 Task: Open Card Shareholder Meeting in Board Business Strategy to Workspace Cloud Computing and add a team member Softage.3@softage.net, a label Yellow, a checklist Brand Voice, an attachment from Trello, a color Yellow and finally, add a card description 'Plan and execute company team-building activity at a cooking class' and a comment 'Let us make sure we have a clear understanding of the resources and budget available for this task, ensuring that we can execute it effectively.'. Add a start date 'Jan 07, 1900' with a due date 'Jan 14, 1900'
Action: Mouse moved to (39, 234)
Screenshot: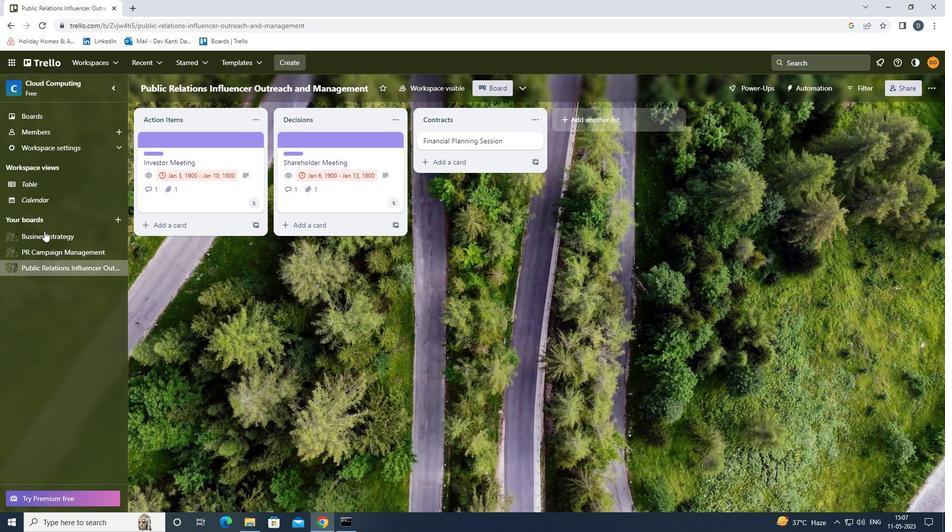 
Action: Mouse pressed left at (39, 234)
Screenshot: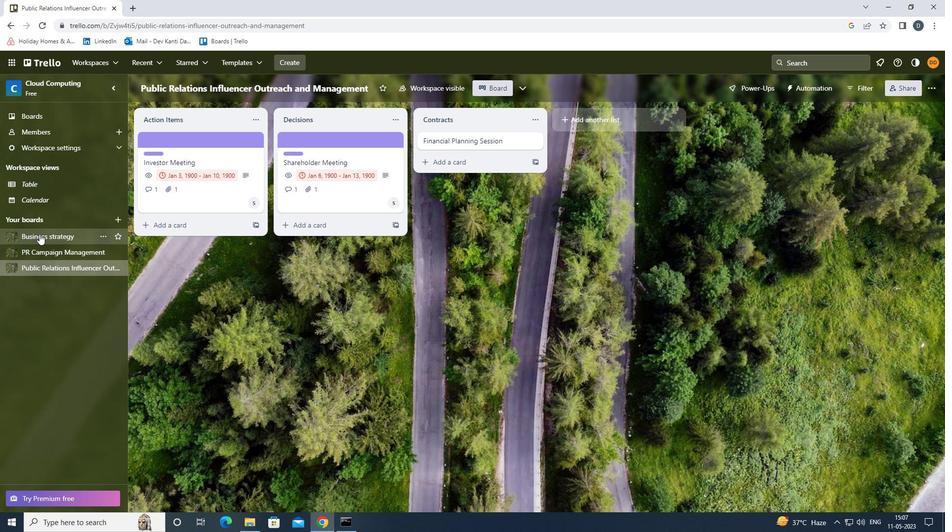 
Action: Mouse moved to (454, 136)
Screenshot: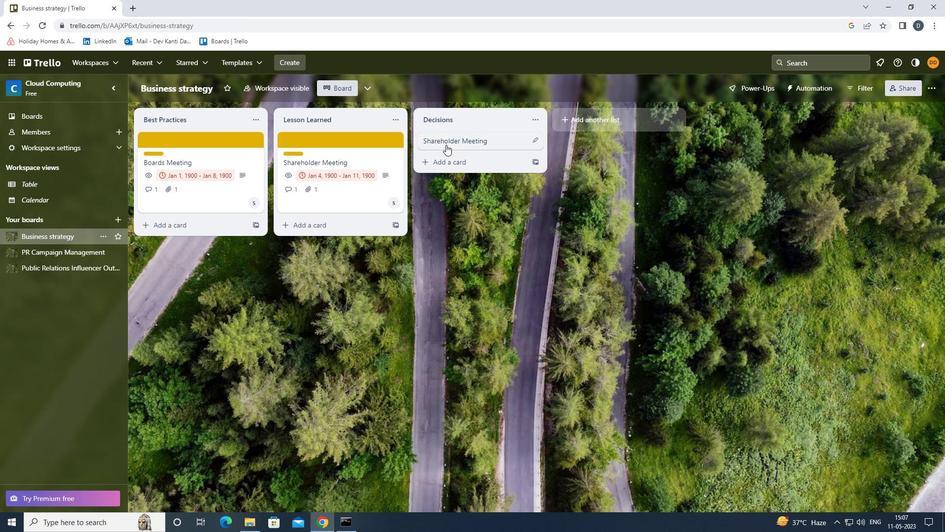 
Action: Mouse pressed left at (454, 136)
Screenshot: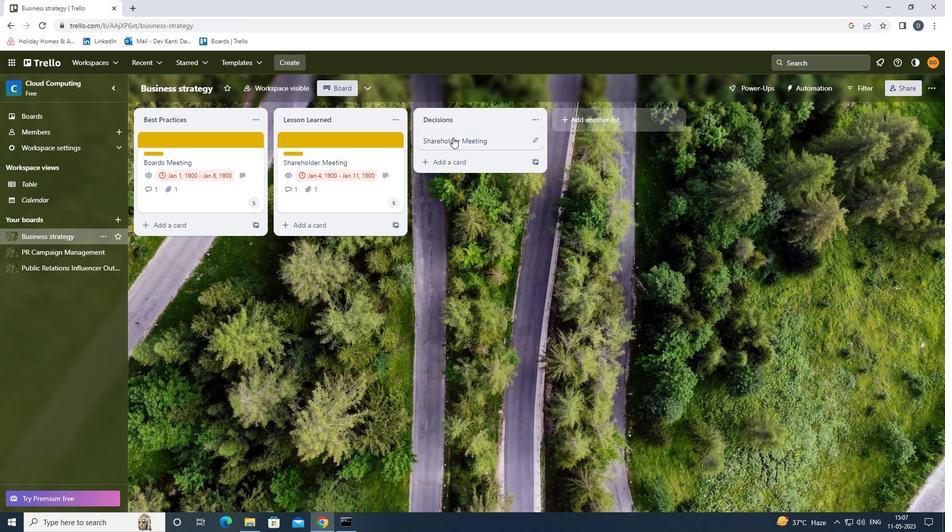 
Action: Mouse moved to (594, 180)
Screenshot: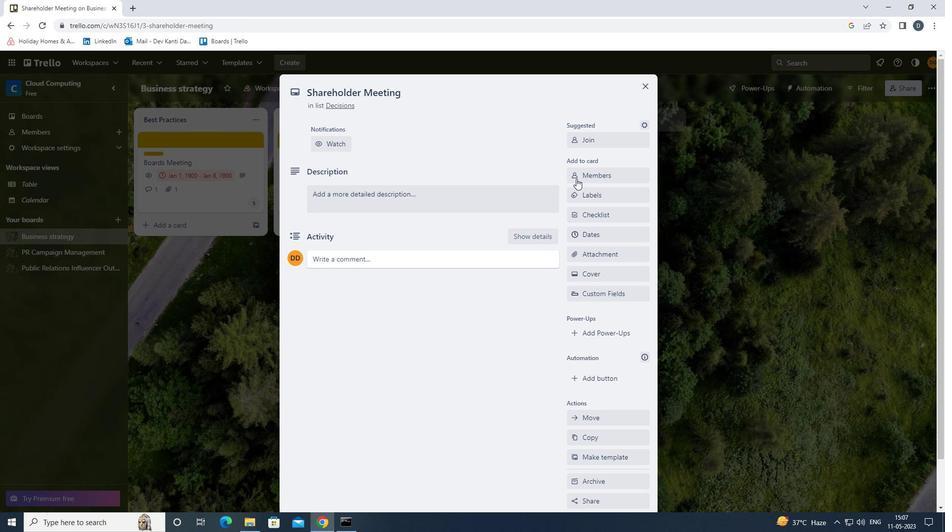 
Action: Mouse pressed left at (594, 180)
Screenshot: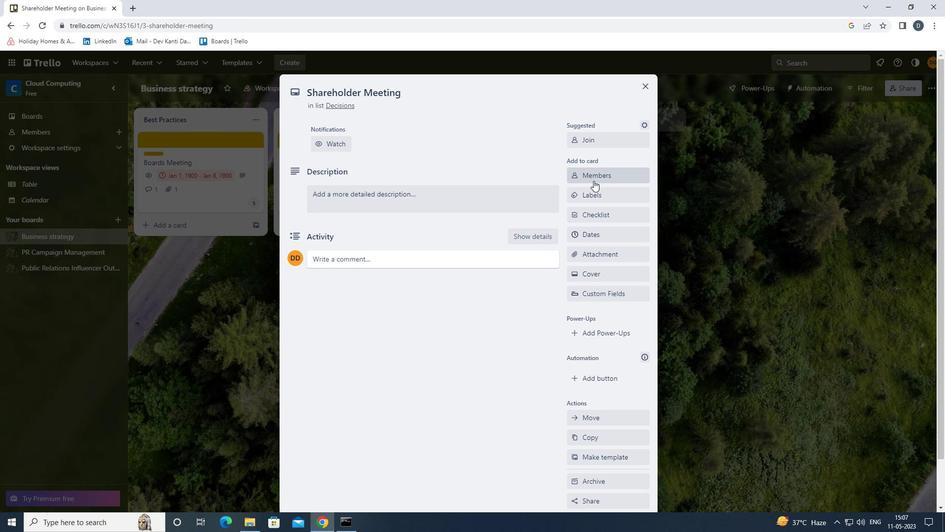 
Action: Key pressed <Key.shift>SOFTAGE.3<Key.shift>@SOFTAGE.NET
Screenshot: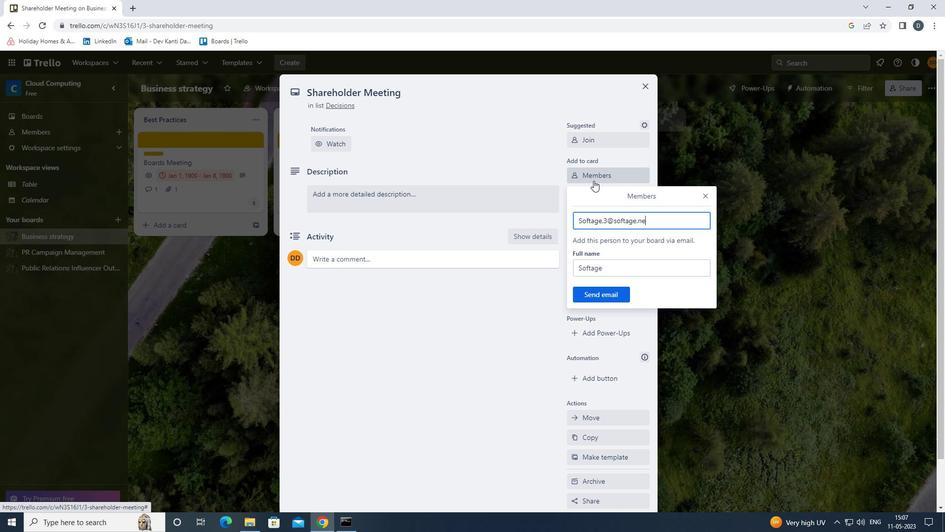 
Action: Mouse moved to (614, 292)
Screenshot: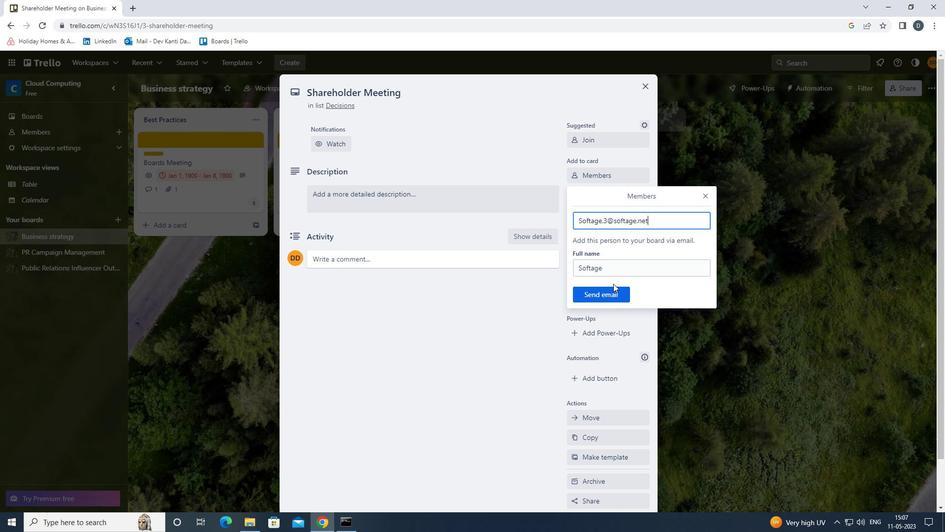 
Action: Mouse pressed left at (614, 292)
Screenshot: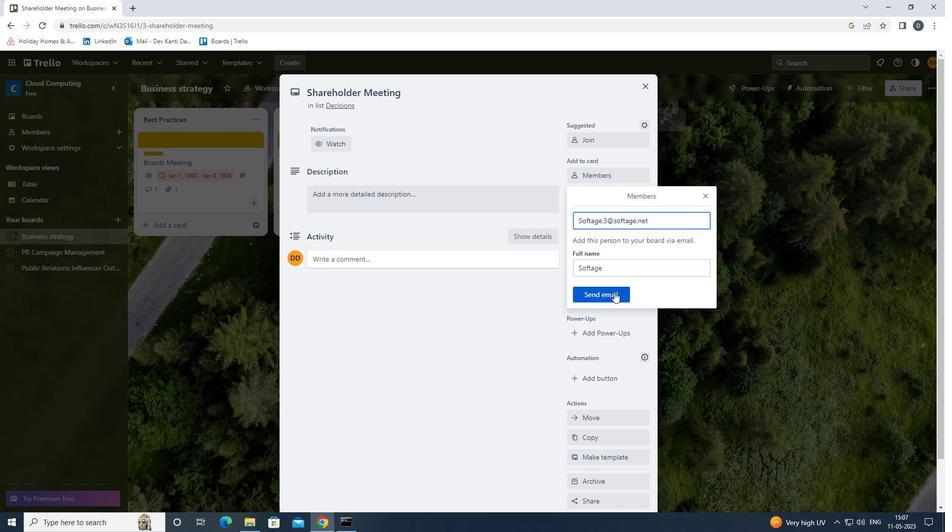 
Action: Mouse moved to (622, 188)
Screenshot: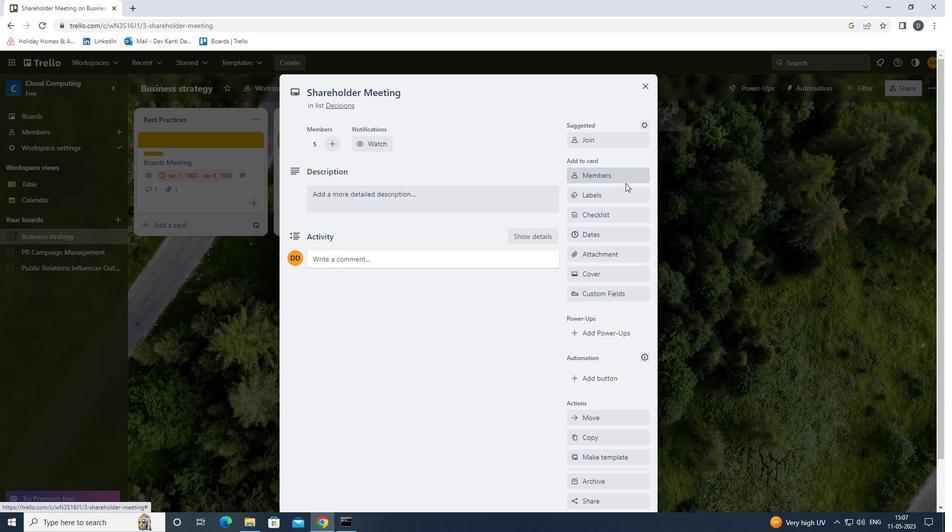 
Action: Mouse pressed left at (622, 188)
Screenshot: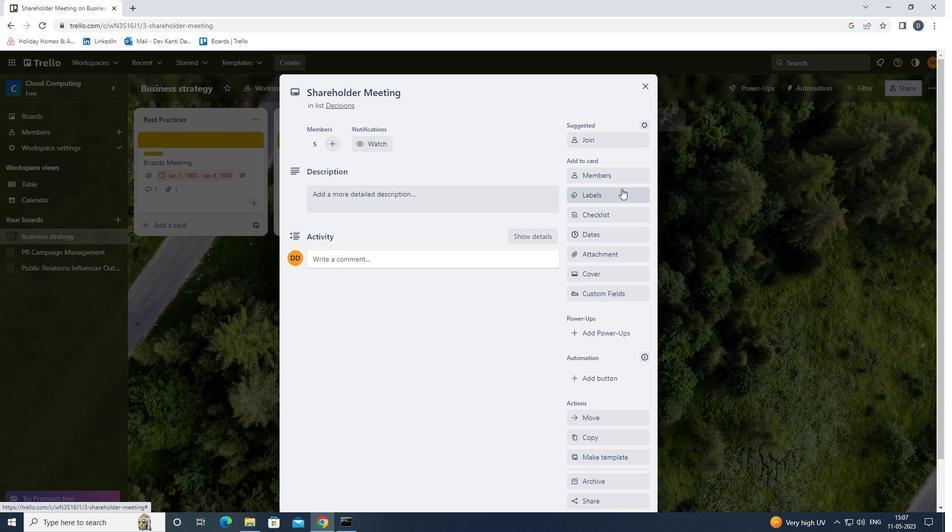 
Action: Mouse moved to (618, 288)
Screenshot: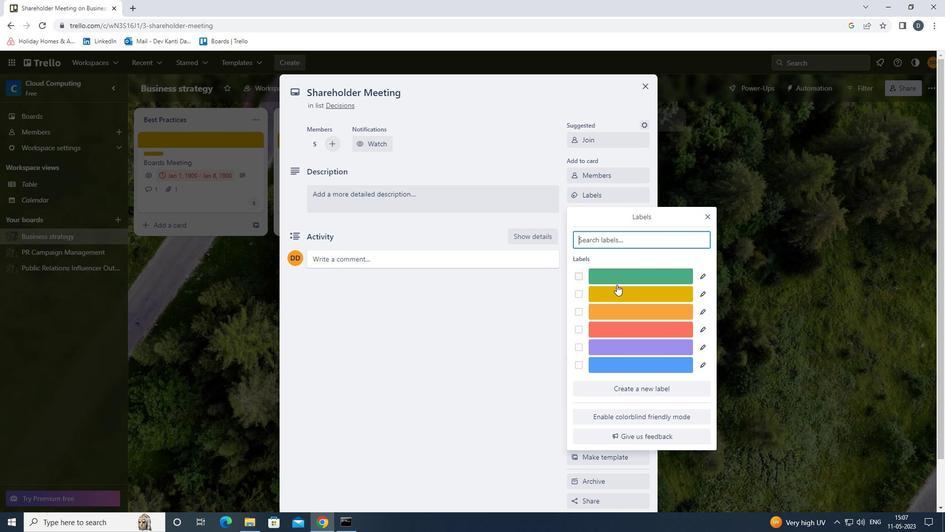 
Action: Mouse pressed left at (618, 288)
Screenshot: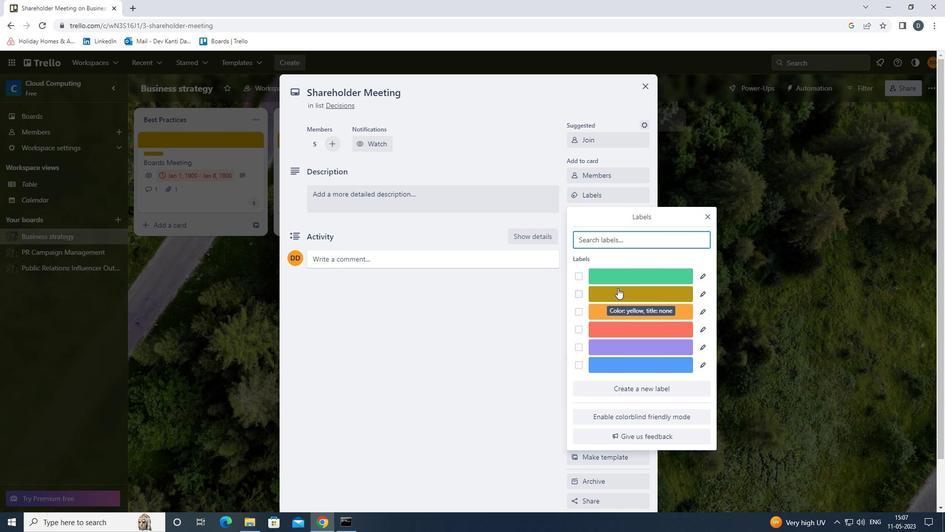 
Action: Mouse moved to (705, 215)
Screenshot: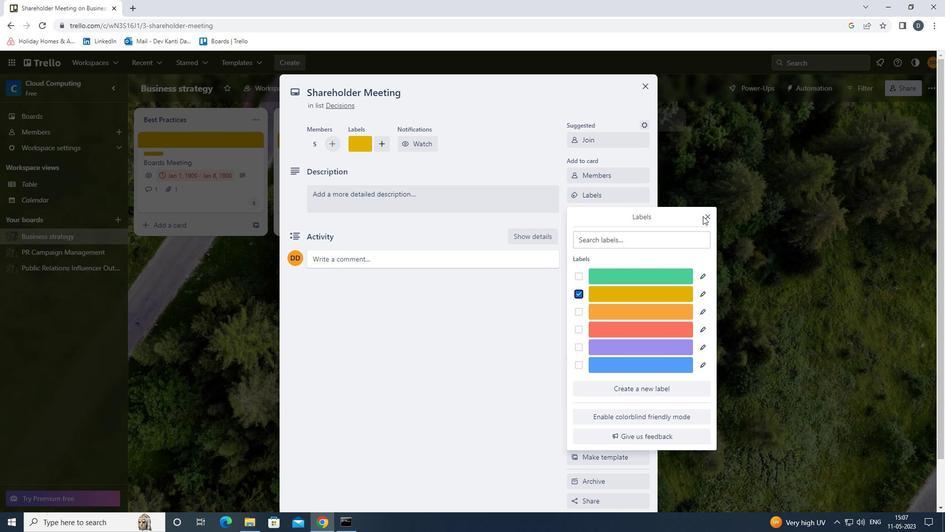 
Action: Mouse pressed left at (705, 215)
Screenshot: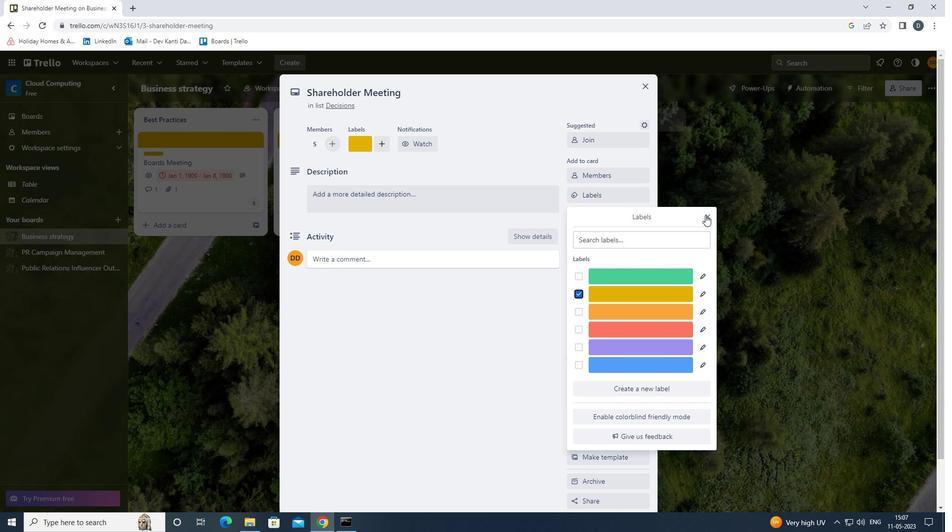 
Action: Mouse moved to (615, 220)
Screenshot: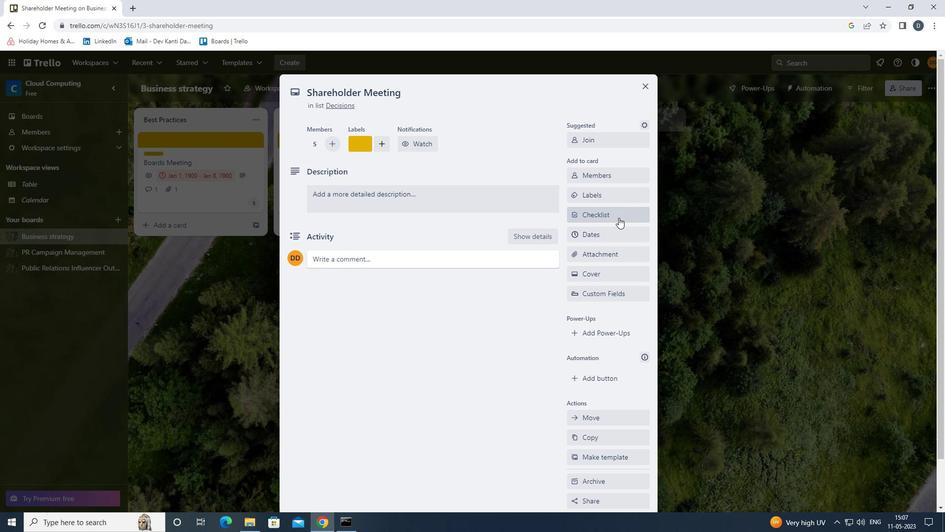 
Action: Mouse pressed left at (615, 220)
Screenshot: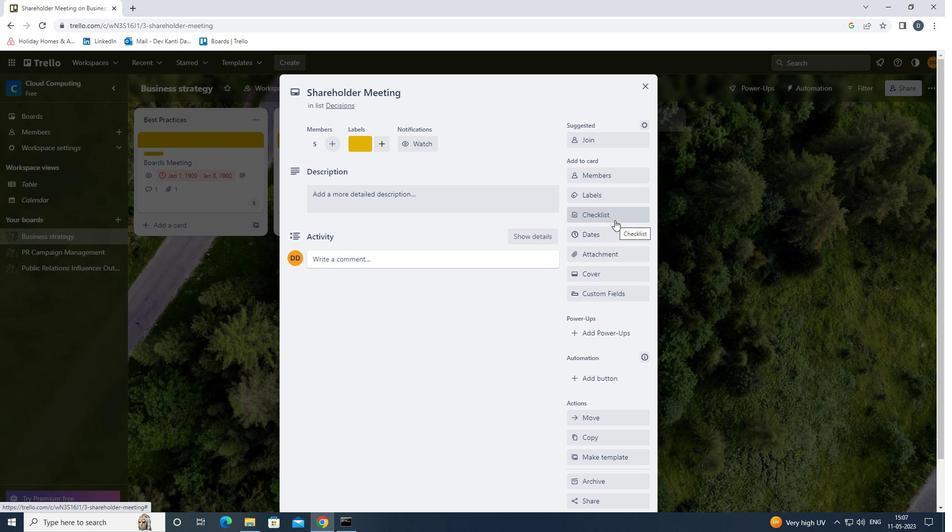 
Action: Mouse moved to (615, 271)
Screenshot: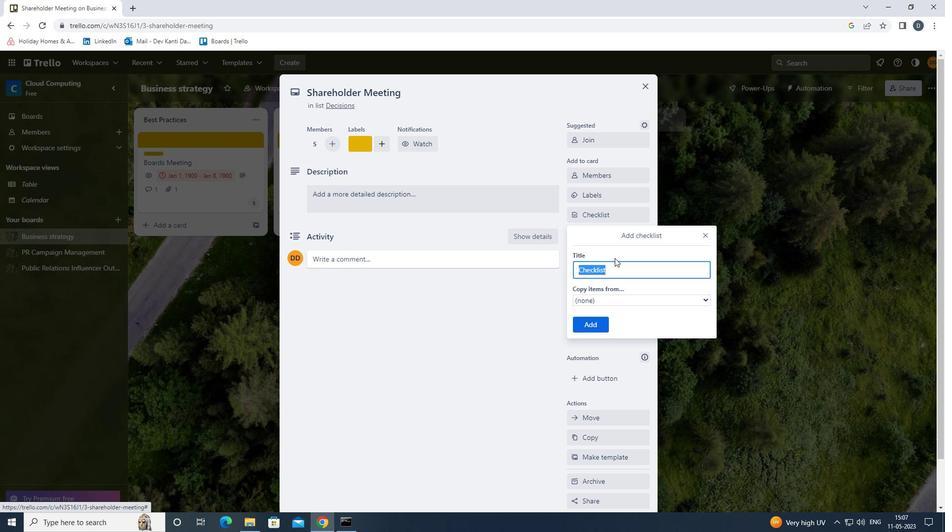 
Action: Key pressed <Key.shift>BRAND<Key.space><Key.shift>VI<Key.backspace>OICE<Key.enter>
Screenshot: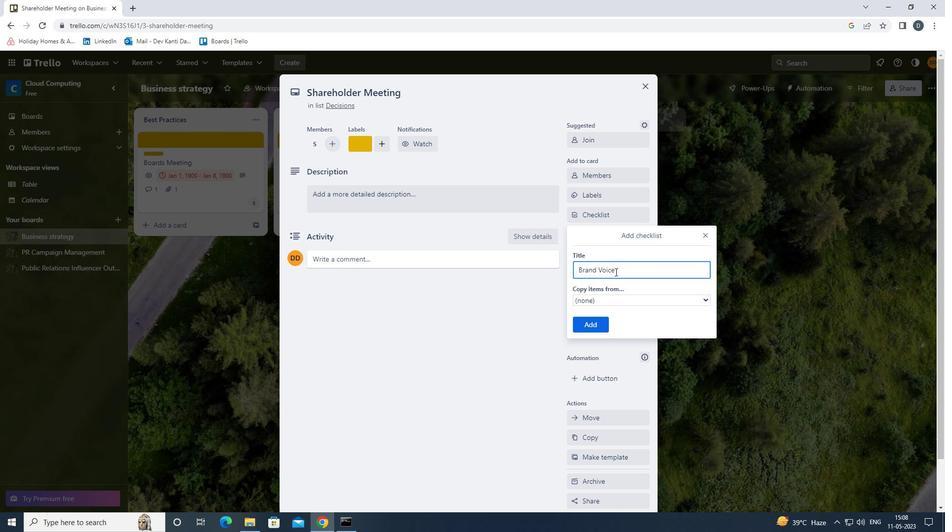 
Action: Mouse moved to (609, 254)
Screenshot: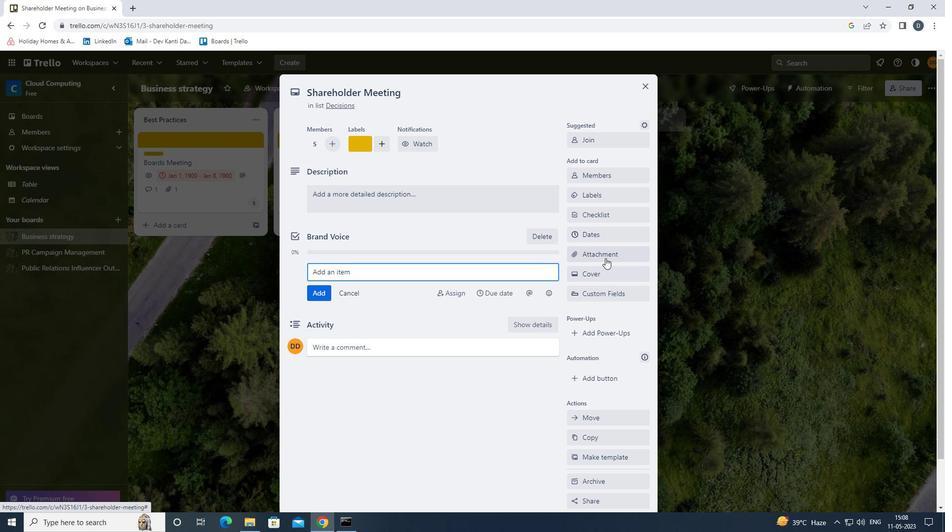 
Action: Mouse pressed left at (609, 254)
Screenshot: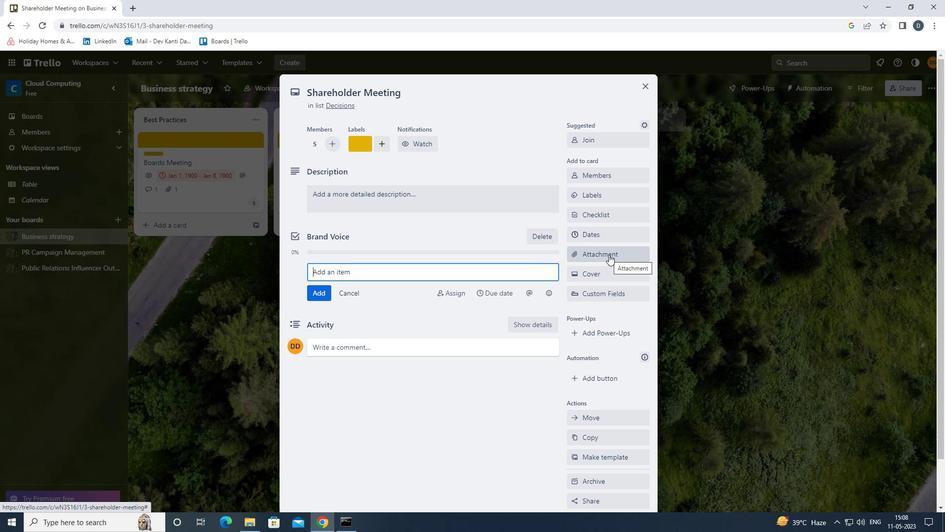 
Action: Mouse moved to (618, 312)
Screenshot: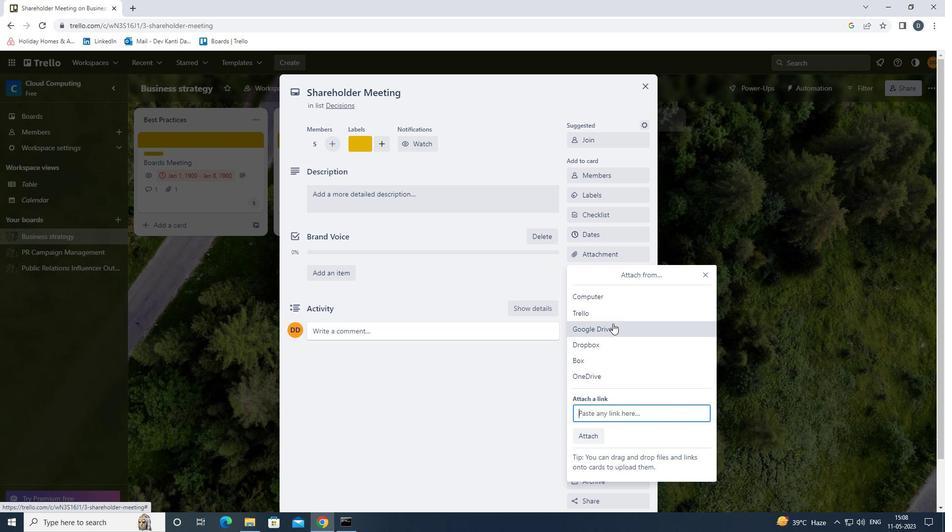 
Action: Mouse pressed left at (618, 312)
Screenshot: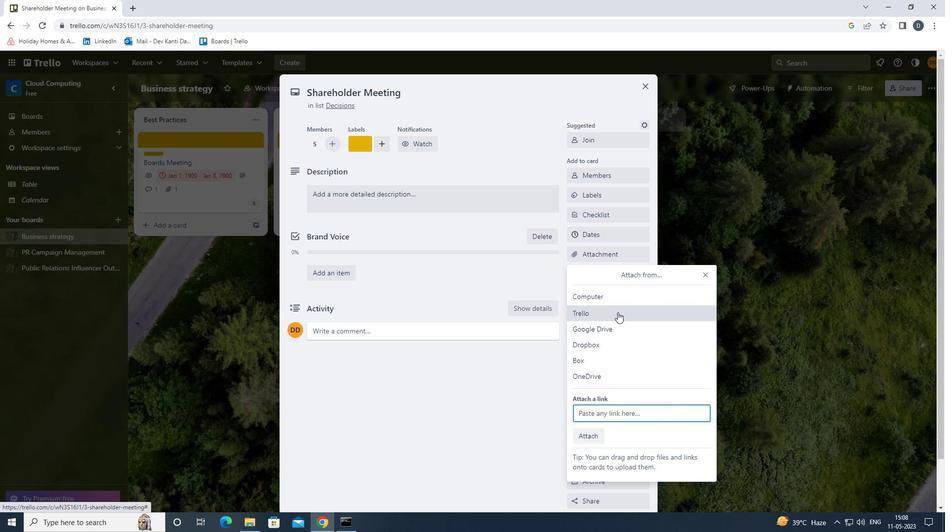 
Action: Mouse moved to (603, 232)
Screenshot: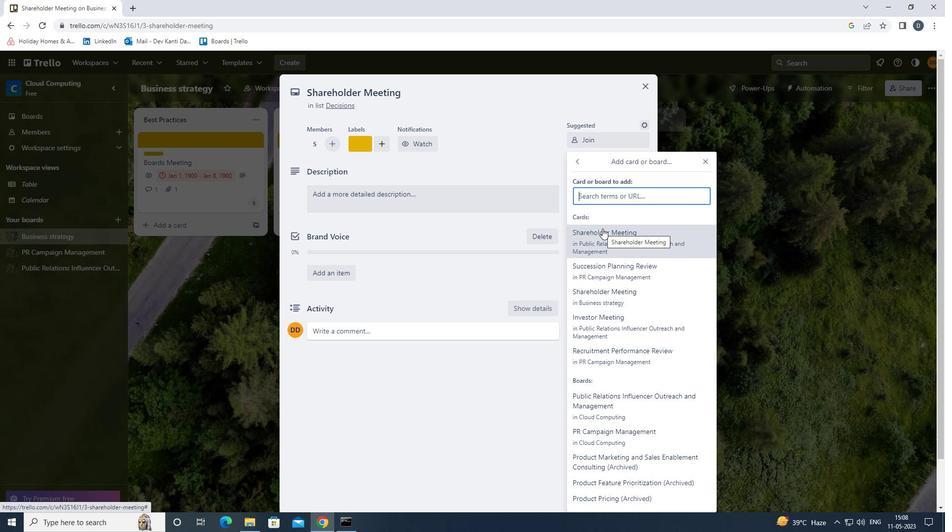 
Action: Mouse pressed left at (603, 232)
Screenshot: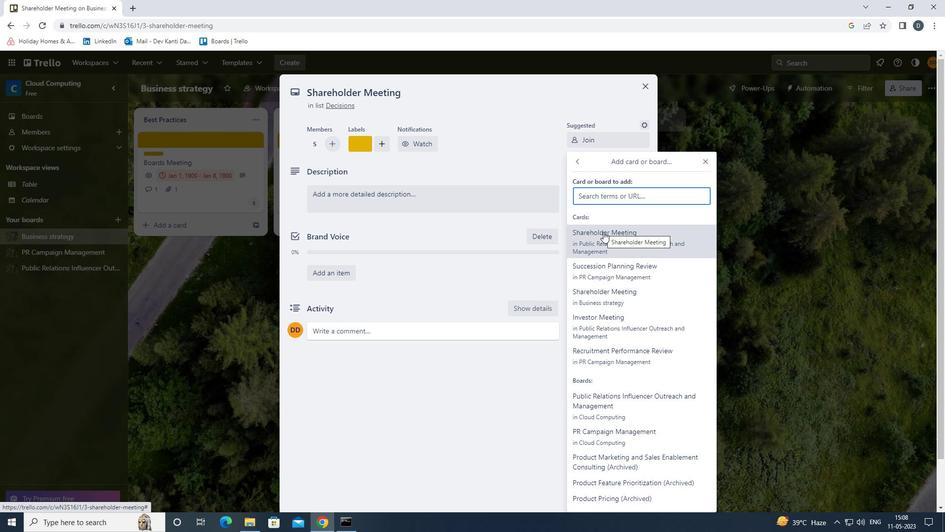 
Action: Mouse moved to (604, 271)
Screenshot: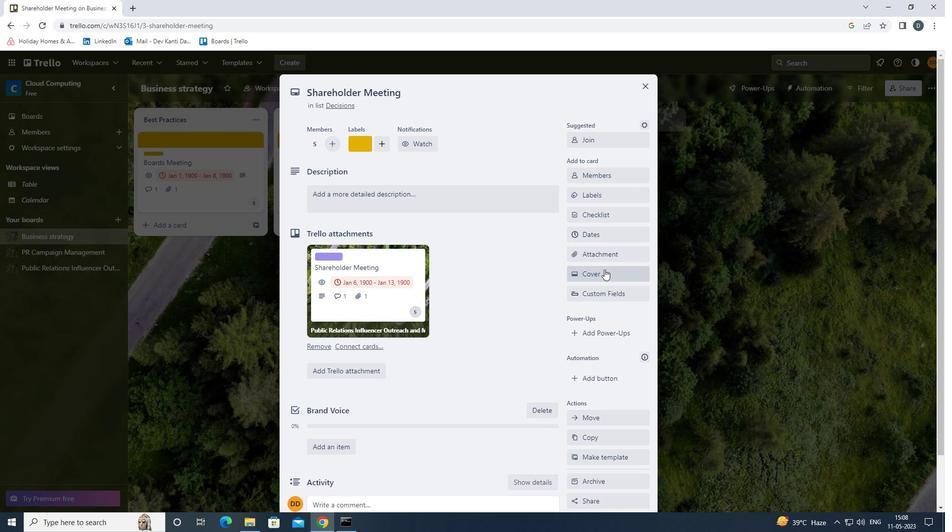 
Action: Mouse pressed left at (604, 271)
Screenshot: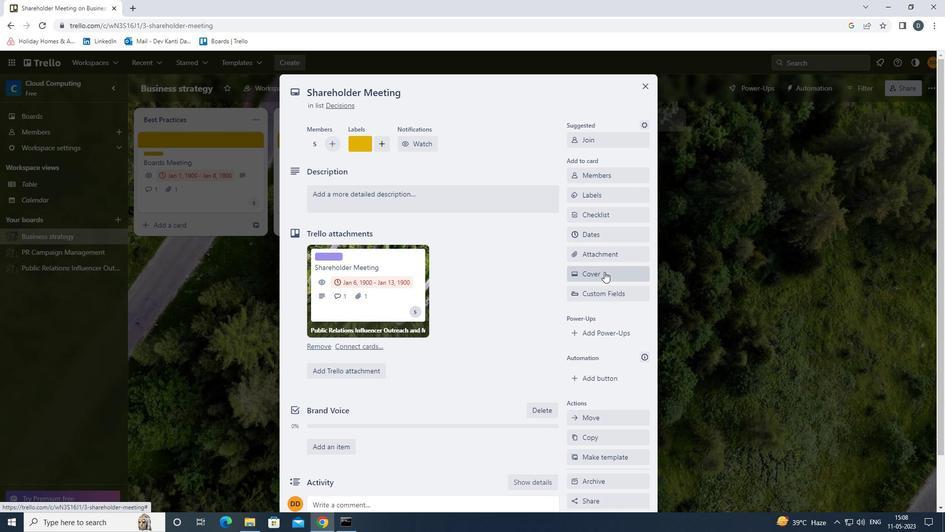 
Action: Mouse moved to (625, 311)
Screenshot: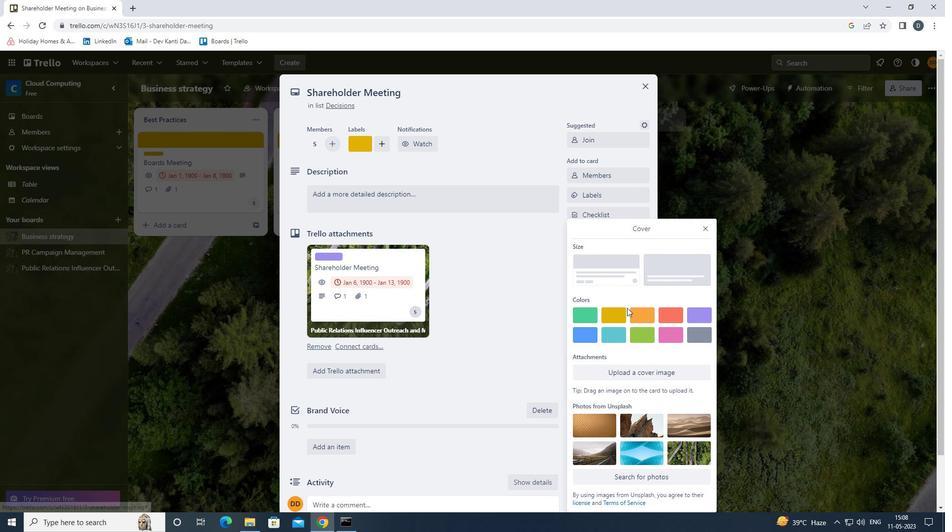 
Action: Mouse pressed left at (625, 311)
Screenshot: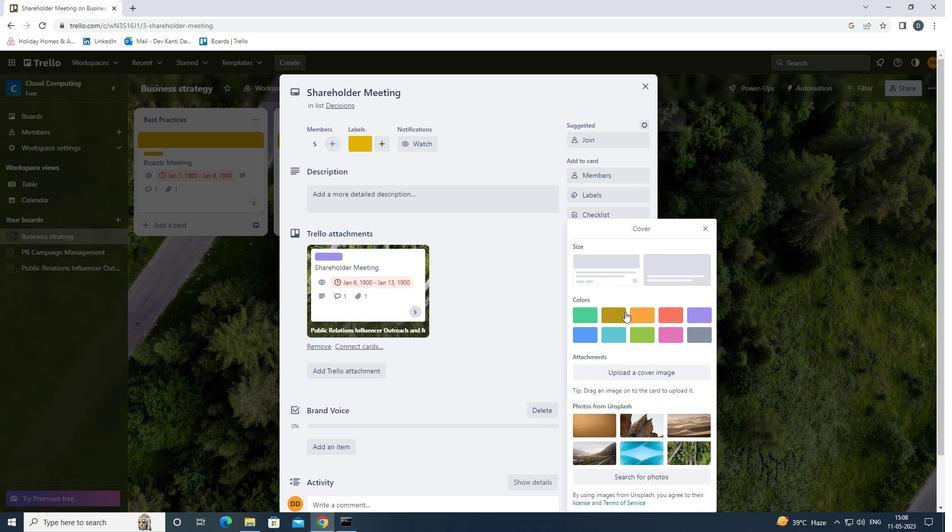 
Action: Mouse moved to (703, 206)
Screenshot: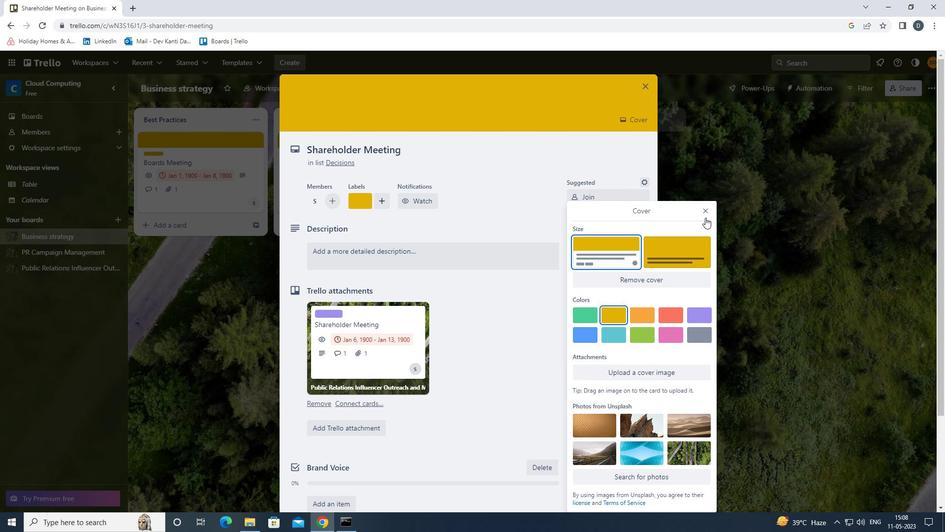 
Action: Mouse pressed left at (703, 206)
Screenshot: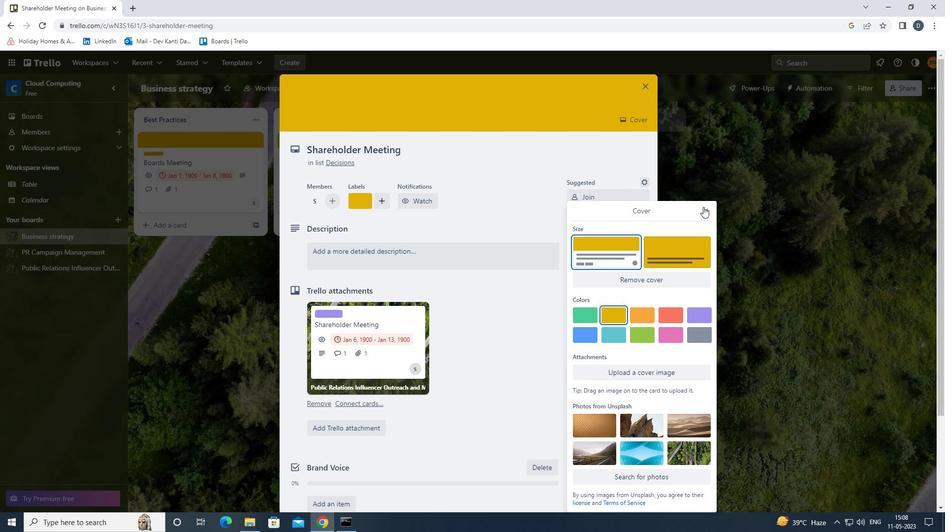
Action: Mouse moved to (465, 255)
Screenshot: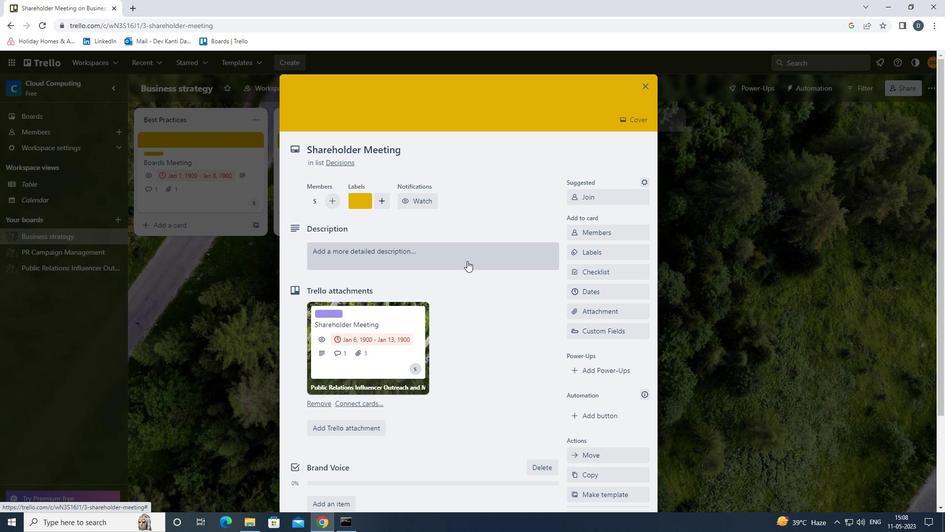 
Action: Mouse pressed left at (465, 255)
Screenshot: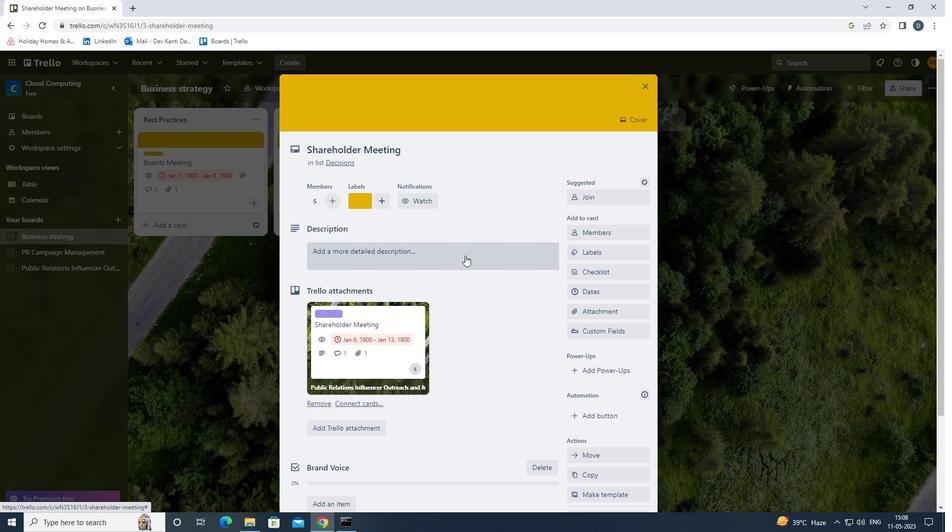 
Action: Mouse moved to (454, 298)
Screenshot: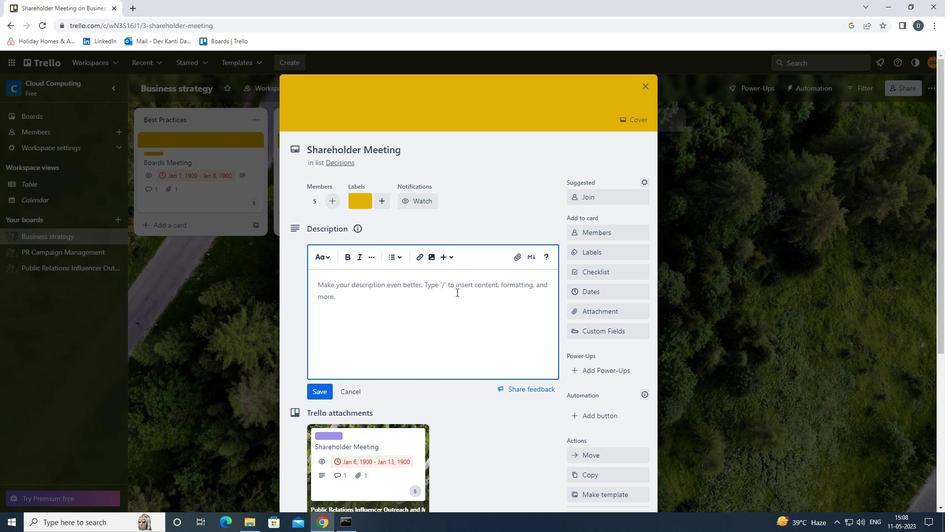 
Action: Mouse pressed left at (454, 298)
Screenshot: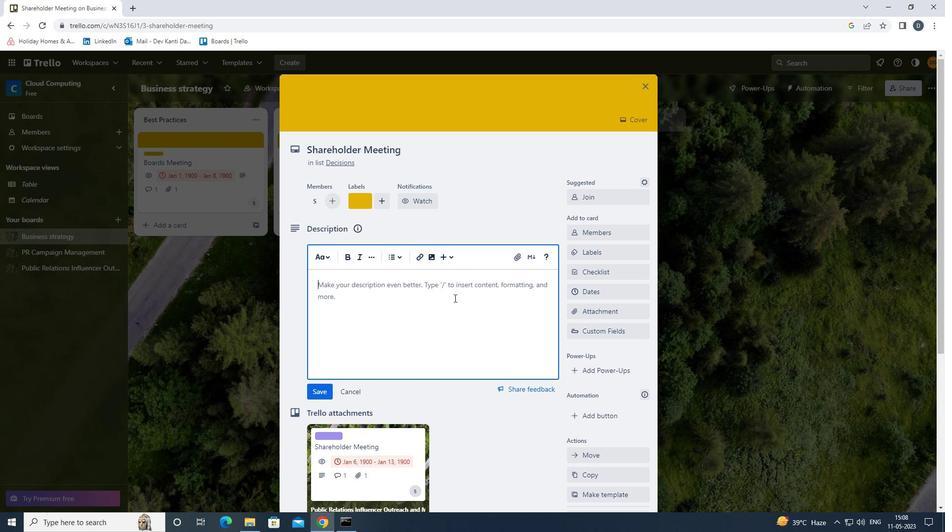 
Action: Key pressed <Key.shift><Key.shift><Key.shift><Key.shift><Key.shift><Key.shift><Key.shift><Key.shift><Key.shift><Key.shift><Key.shift><Key.shift>PLAN<Key.space>AND<Key.space>EXECUTE<Key.space>COMPANY<Key.space>TEM<Key.backspace>AM-BUILDING<Key.space>ACTIVITY<Key.space>AT<Key.space>A<Key.space>COOKING<Key.space>CLASS.<Key.enter>
Screenshot: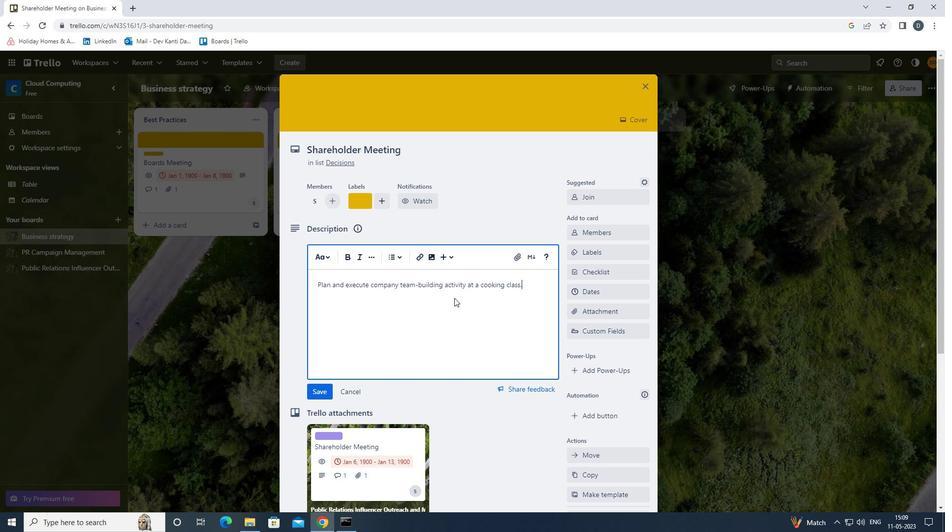 
Action: Mouse moved to (319, 395)
Screenshot: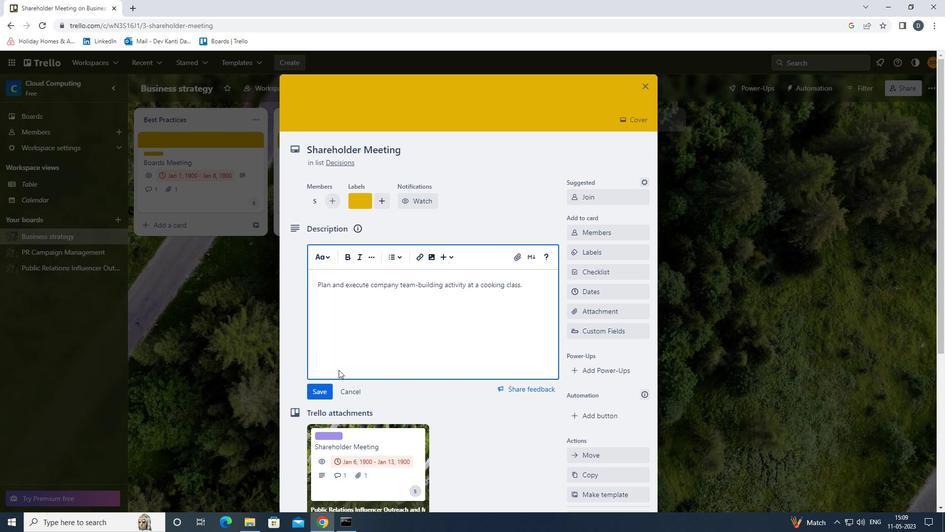 
Action: Mouse pressed left at (319, 395)
Screenshot: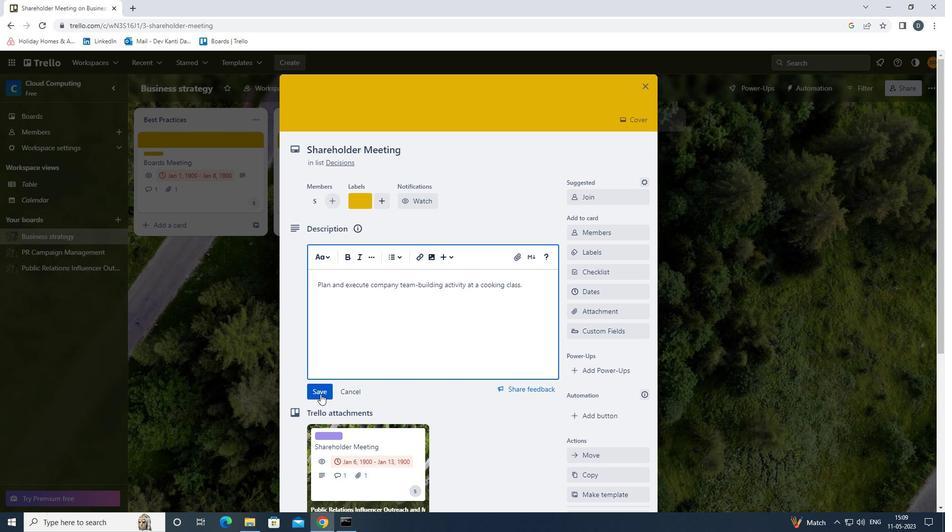
Action: Mouse moved to (378, 375)
Screenshot: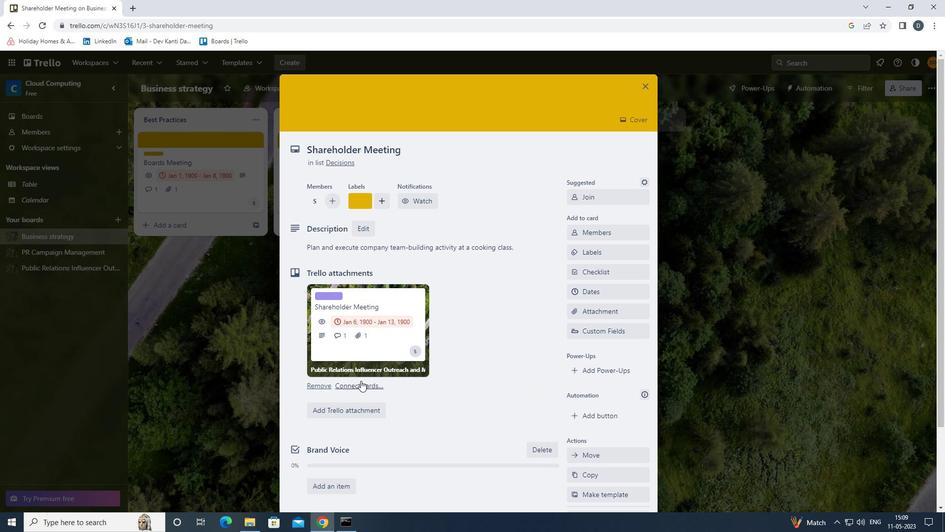 
Action: Mouse scrolled (378, 375) with delta (0, 0)
Screenshot: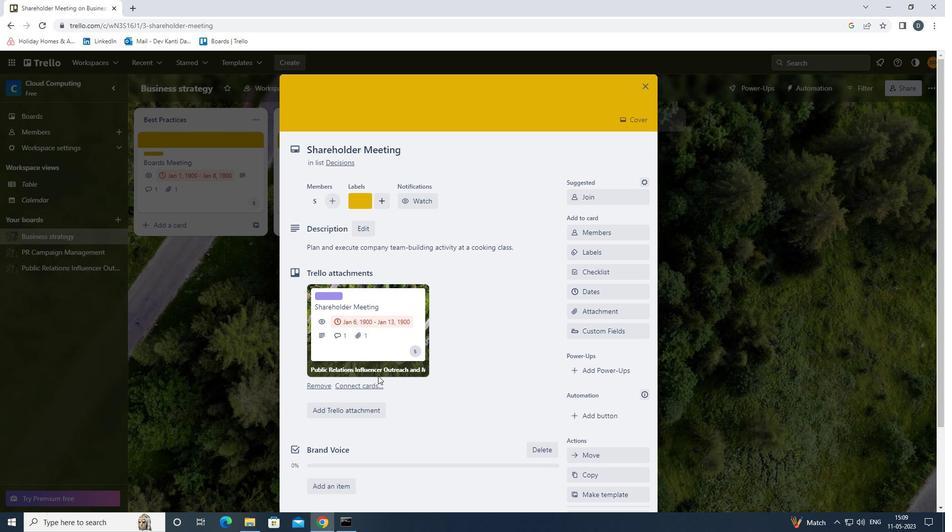 
Action: Mouse scrolled (378, 375) with delta (0, 0)
Screenshot: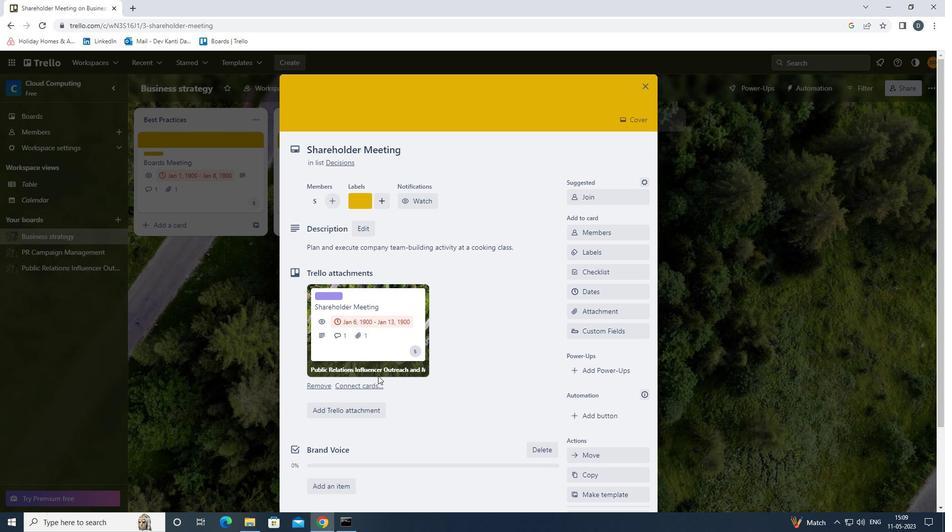 
Action: Mouse scrolled (378, 375) with delta (0, 0)
Screenshot: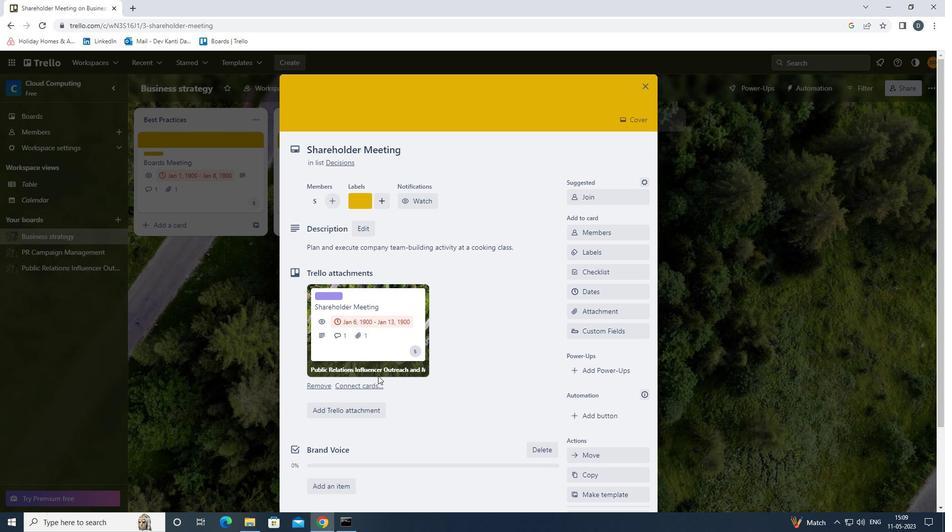 
Action: Mouse scrolled (378, 375) with delta (0, 0)
Screenshot: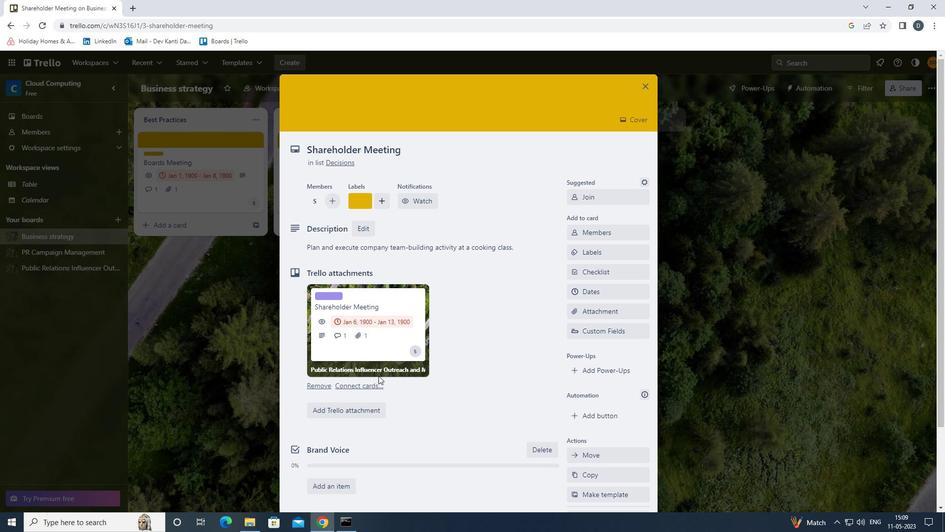 
Action: Mouse moved to (338, 453)
Screenshot: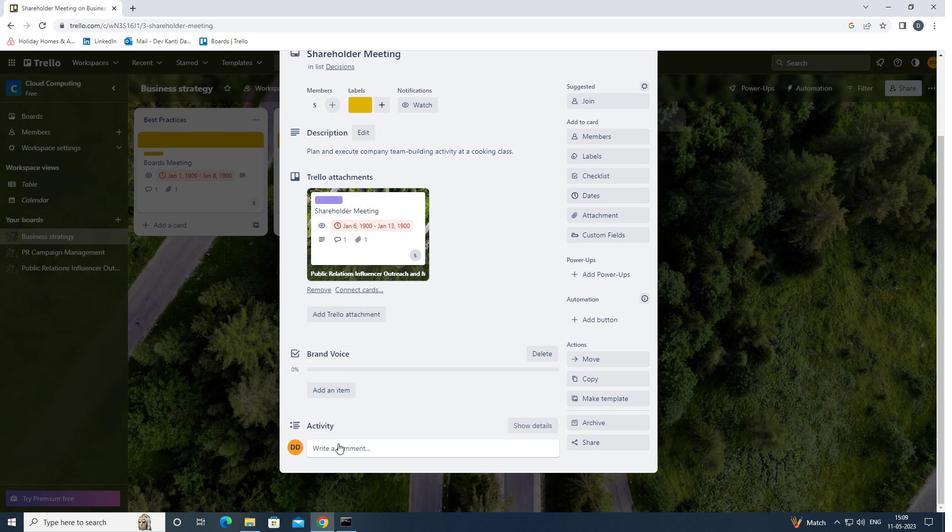 
Action: Mouse pressed left at (338, 453)
Screenshot: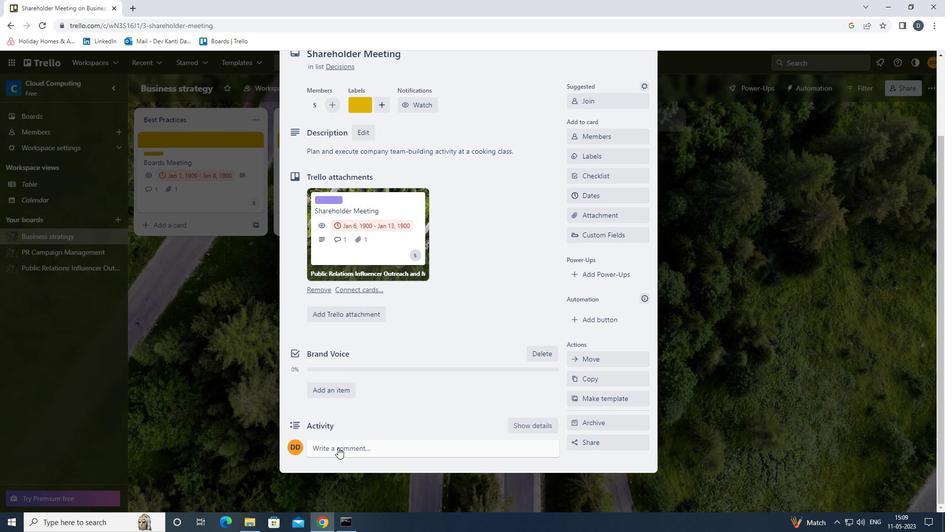 
Action: Mouse moved to (367, 483)
Screenshot: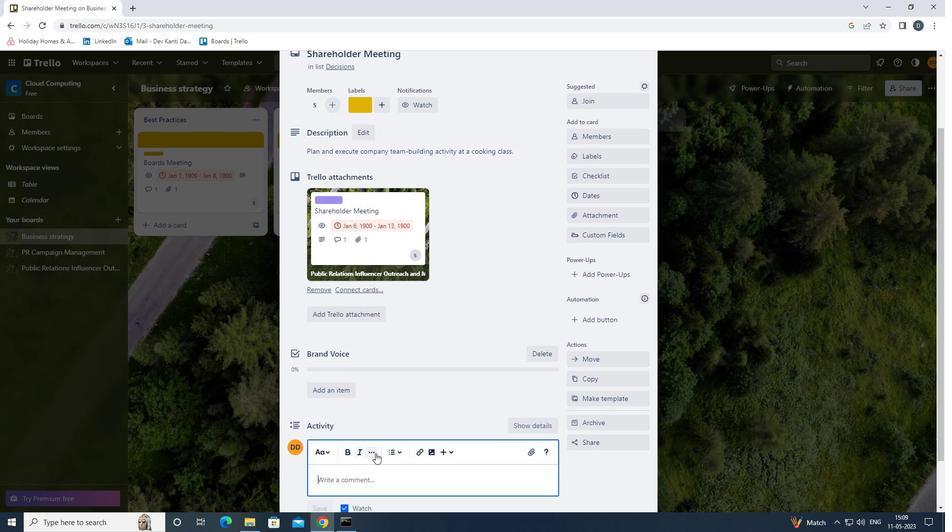 
Action: Mouse pressed left at (367, 483)
Screenshot: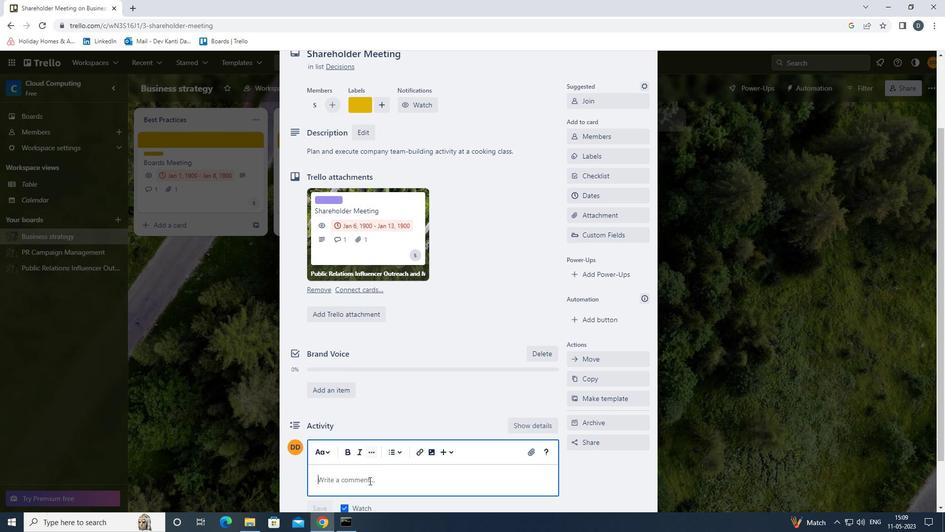 
Action: Key pressed <Key.shift>LET<Key.space>US<Key.space>MAKE<Key.space>SURE<Key.space>WE<Key.space>HAVE<Key.space>A<Key.space>
Screenshot: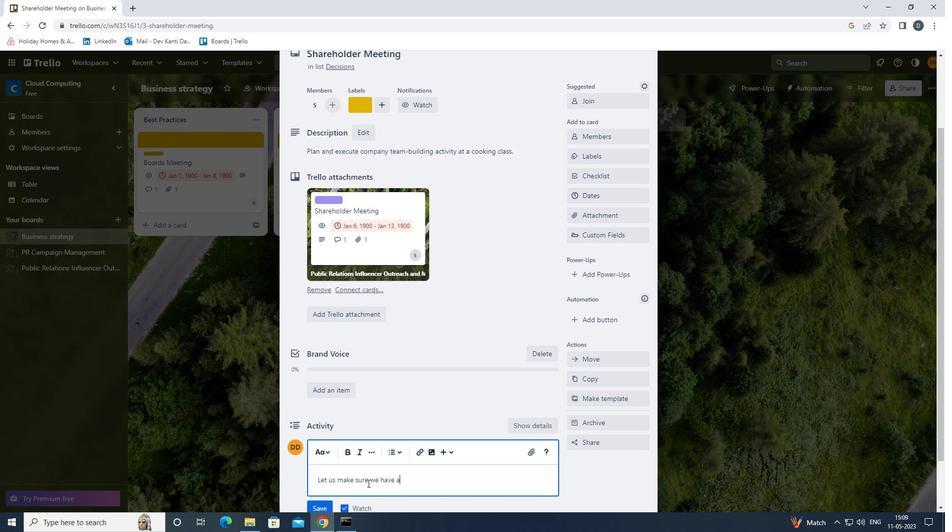 
Action: Mouse moved to (367, 483)
Screenshot: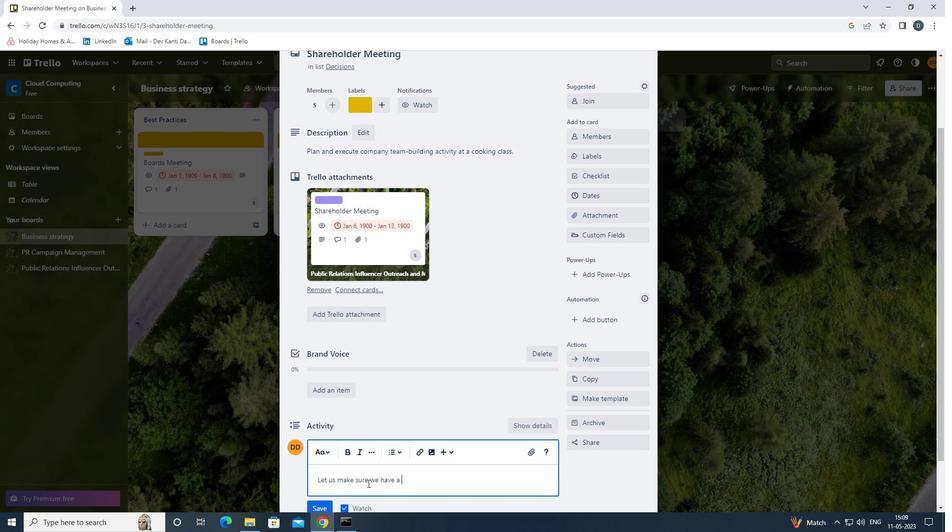 
Action: Key pressed CLEAR<Key.space>UNDERSTANDING<Key.space>OF<Key.space>THE<Key.space>RESOURCES<Key.space>AND<Key.space>BUDGET<Key.space>AVAILABLE<Key.space>FOR<Key.space>THIS<Key.space>TASK,<Key.space>ENSURING<Key.space>THAT<Key.space>WE<Key.space>CAN<Key.space>EXECUTE<Key.space>IT<Key.space>EFFECTIVELY.
Screenshot: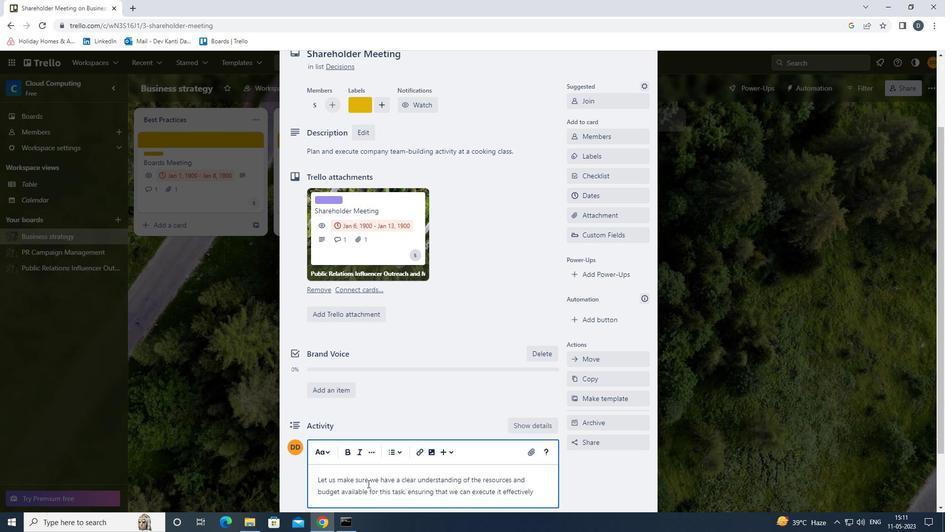
Action: Mouse scrolled (367, 483) with delta (0, 0)
Screenshot: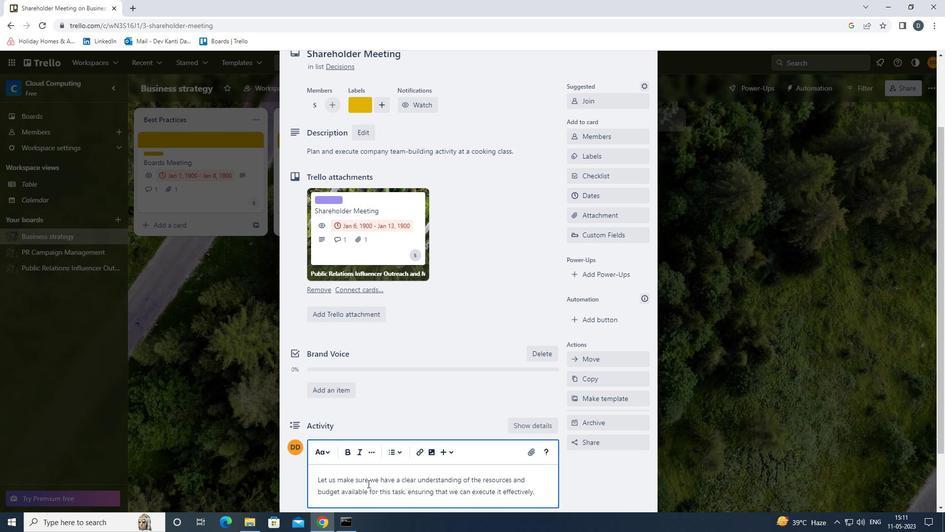 
Action: Mouse moved to (329, 473)
Screenshot: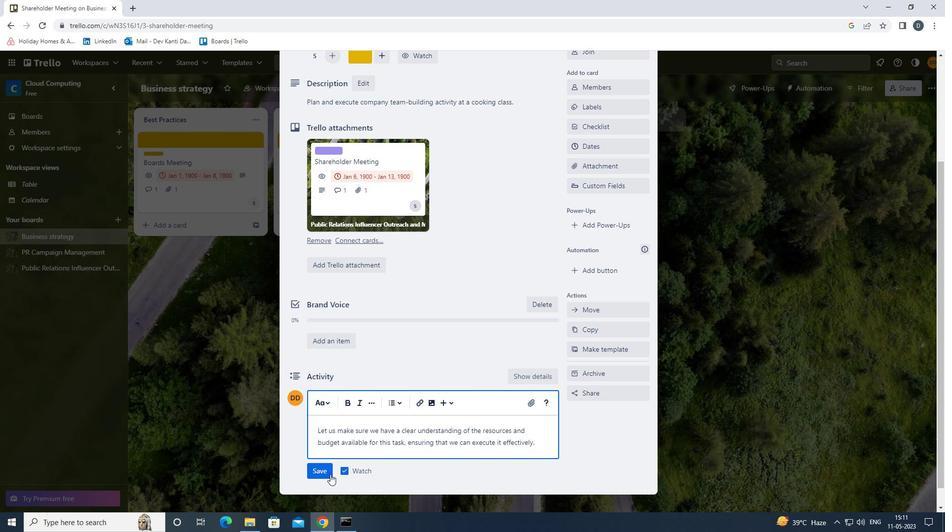 
Action: Mouse pressed left at (329, 473)
Screenshot: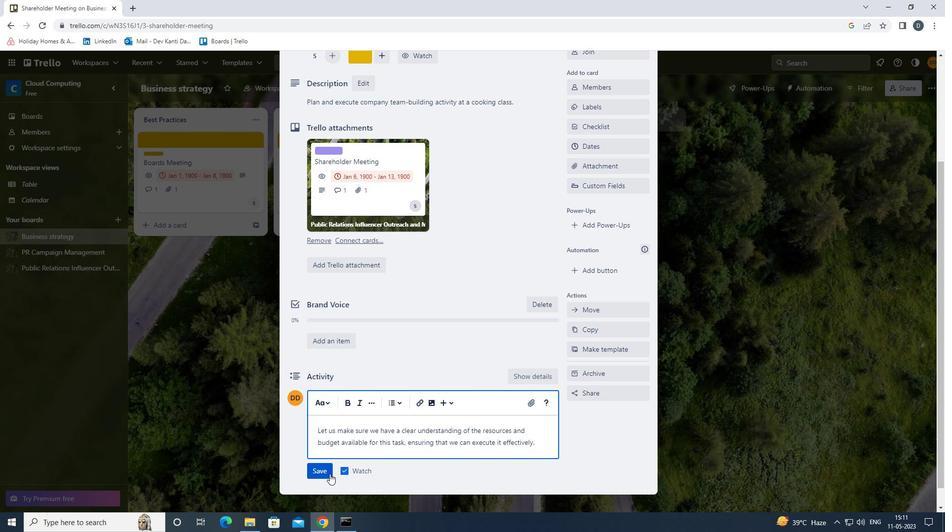 
Action: Mouse moved to (476, 457)
Screenshot: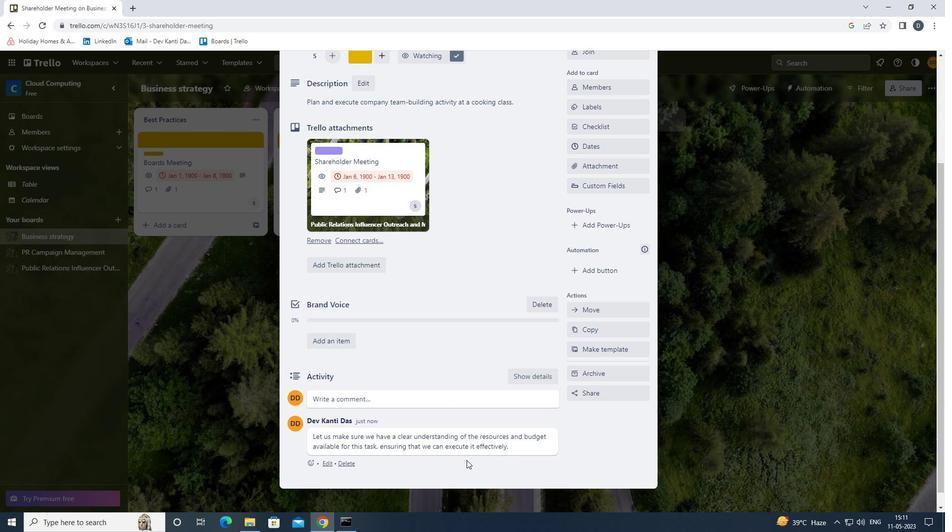 
Action: Mouse scrolled (476, 458) with delta (0, 0)
Screenshot: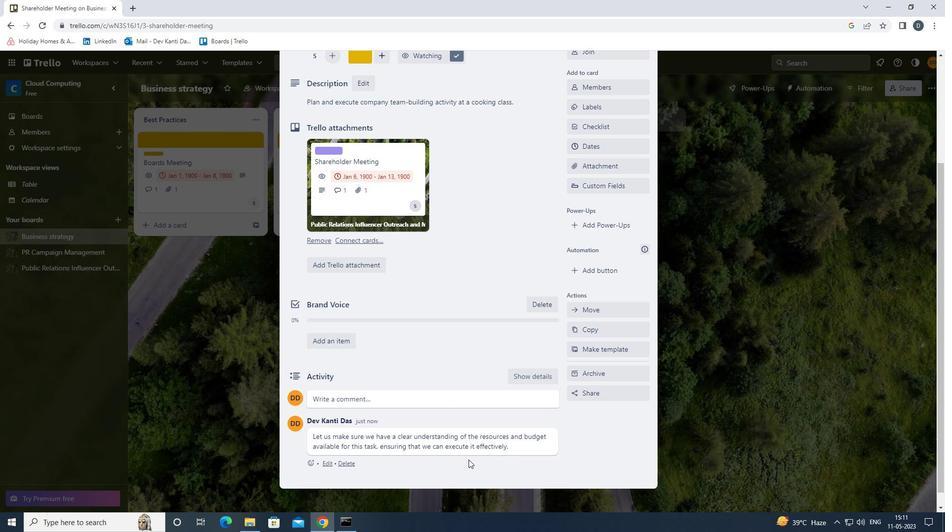
Action: Mouse scrolled (476, 458) with delta (0, 0)
Screenshot: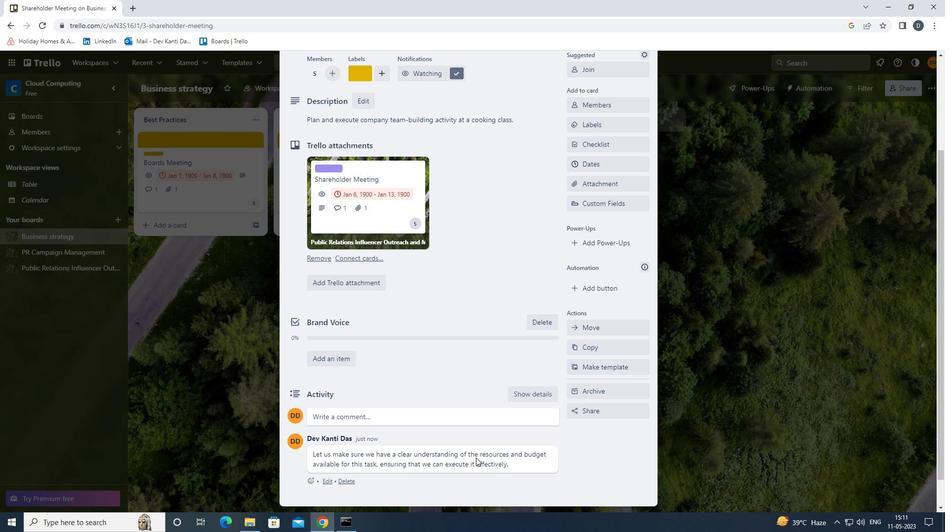 
Action: Mouse moved to (603, 247)
Screenshot: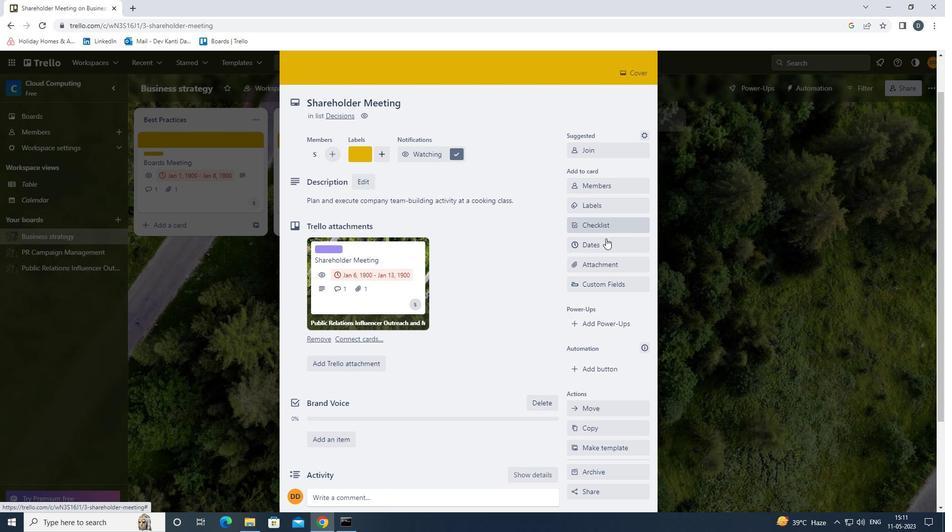 
Action: Mouse pressed left at (603, 247)
Screenshot: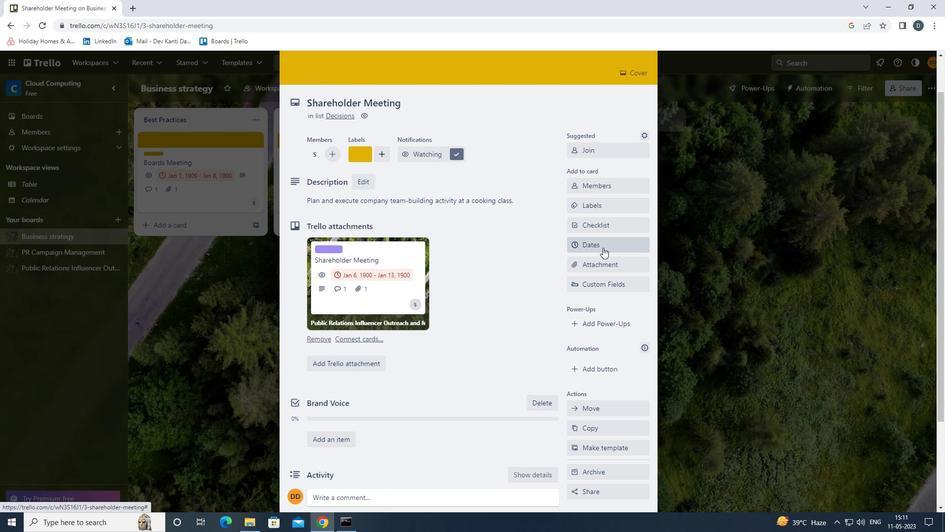 
Action: Mouse moved to (577, 268)
Screenshot: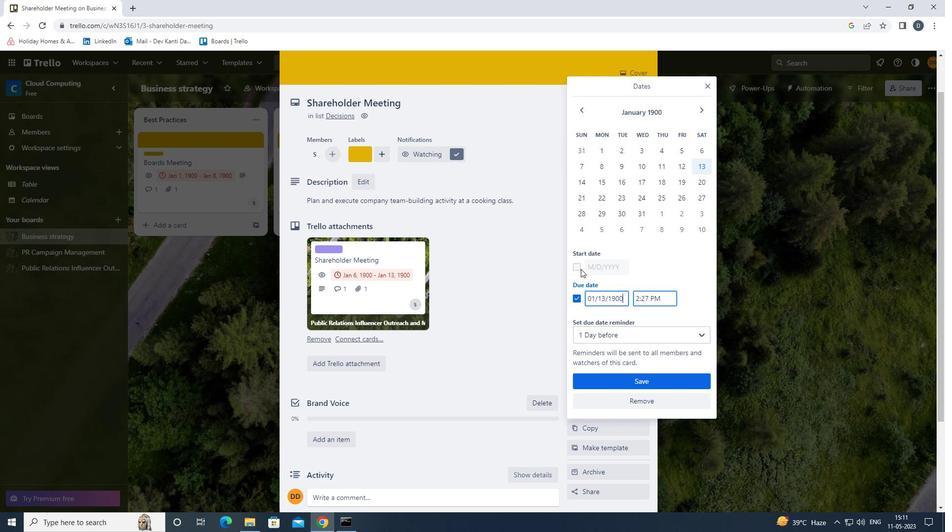 
Action: Mouse pressed left at (577, 268)
Screenshot: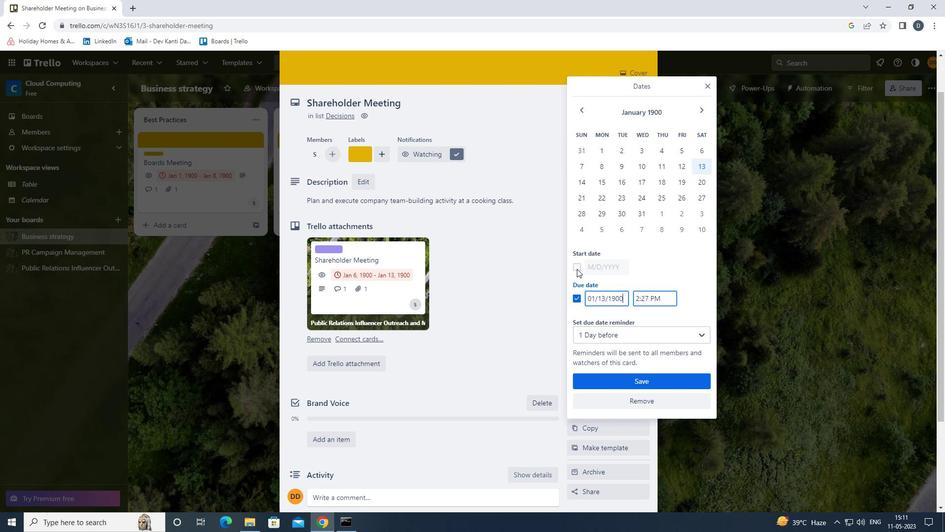 
Action: Mouse moved to (582, 169)
Screenshot: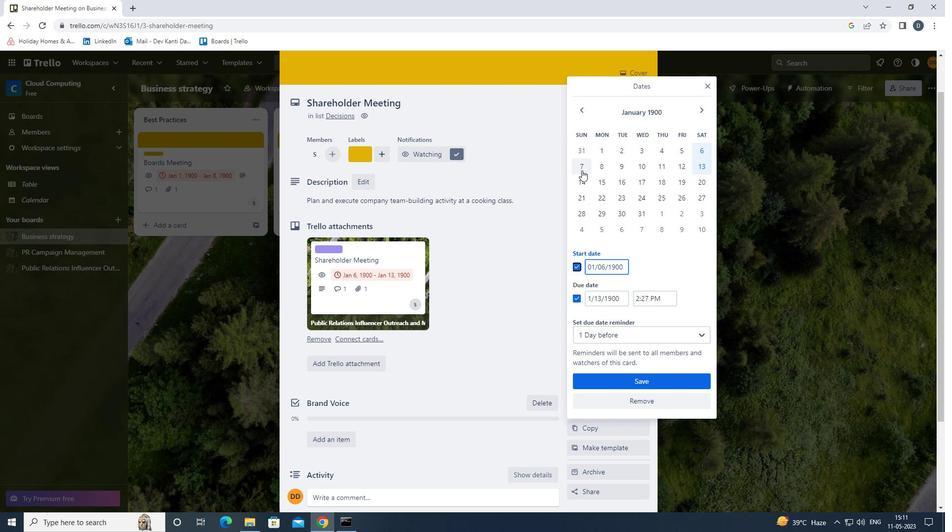 
Action: Mouse pressed left at (582, 169)
Screenshot: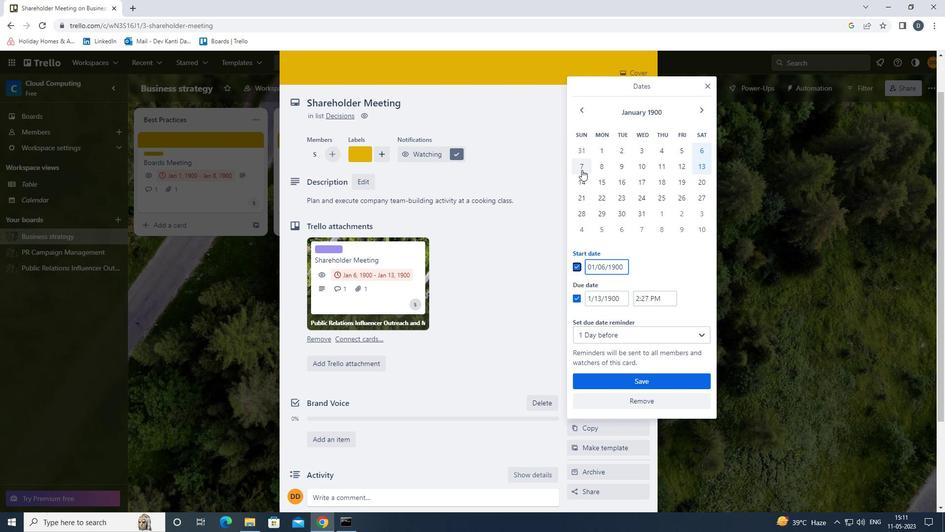 
Action: Mouse moved to (584, 182)
Screenshot: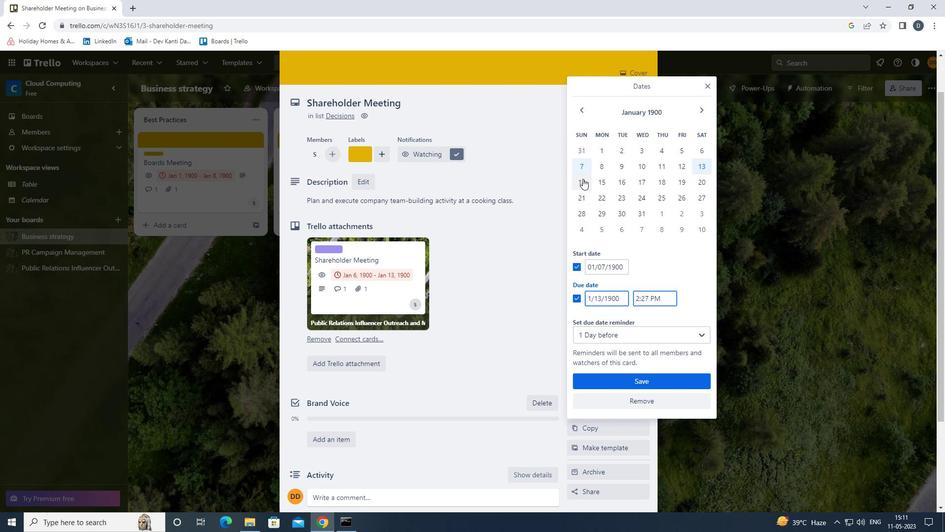 
Action: Mouse pressed left at (584, 182)
Screenshot: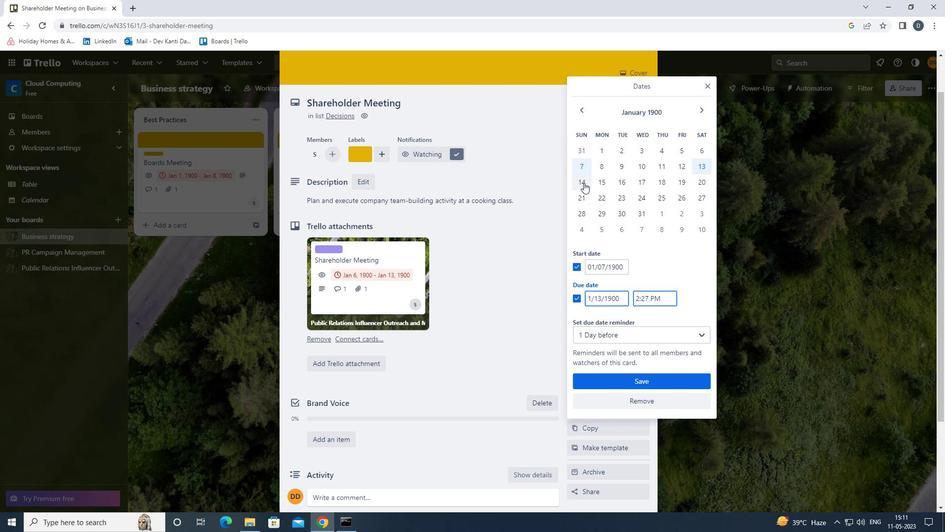 
Action: Mouse moved to (616, 378)
Screenshot: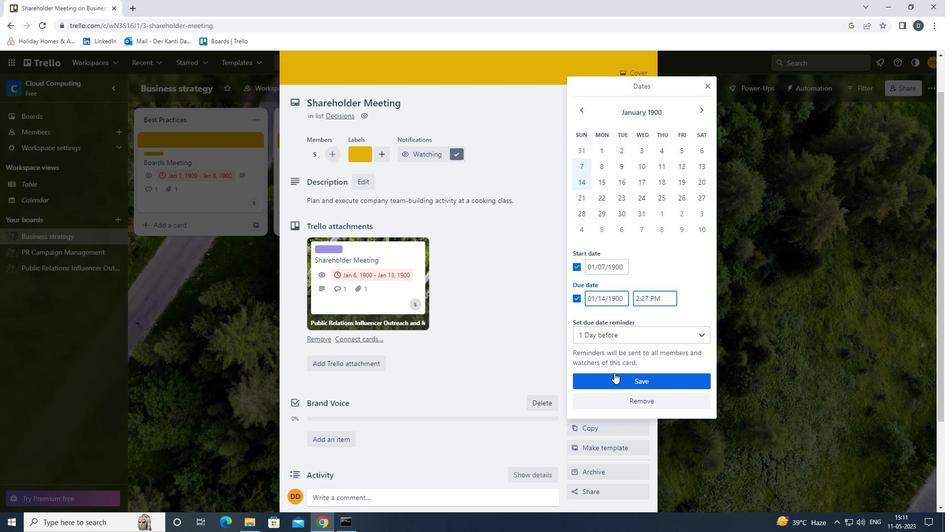 
Action: Mouse pressed left at (616, 378)
Screenshot: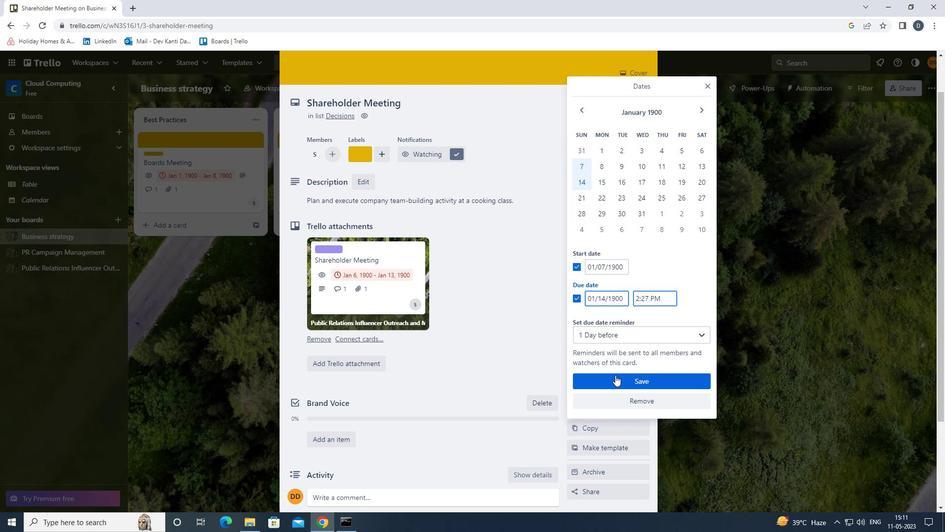 
Action: Mouse moved to (616, 378)
Screenshot: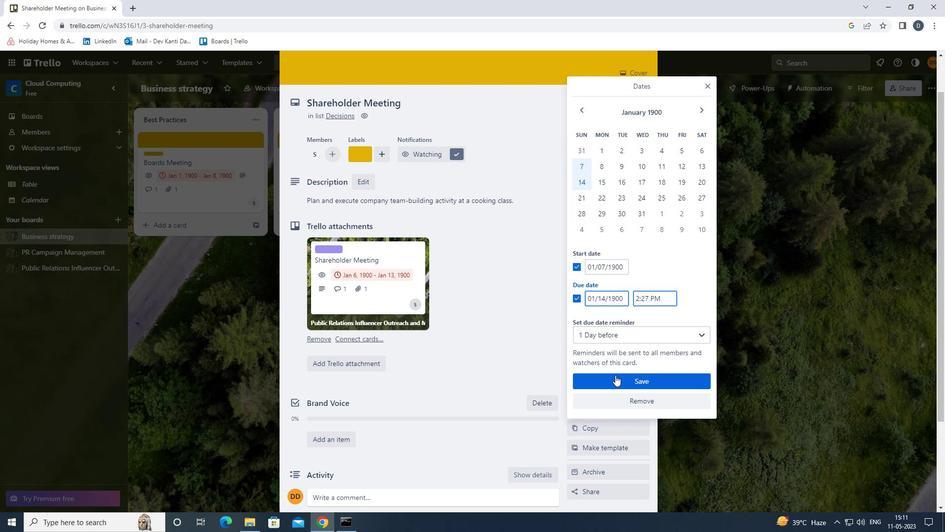 
Action: Mouse scrolled (616, 378) with delta (0, 0)
Screenshot: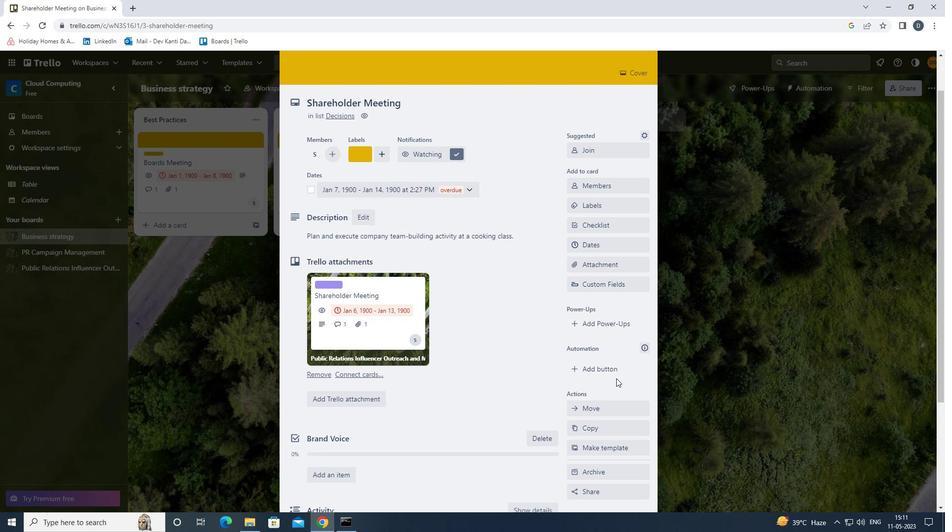 
Action: Mouse moved to (644, 88)
Screenshot: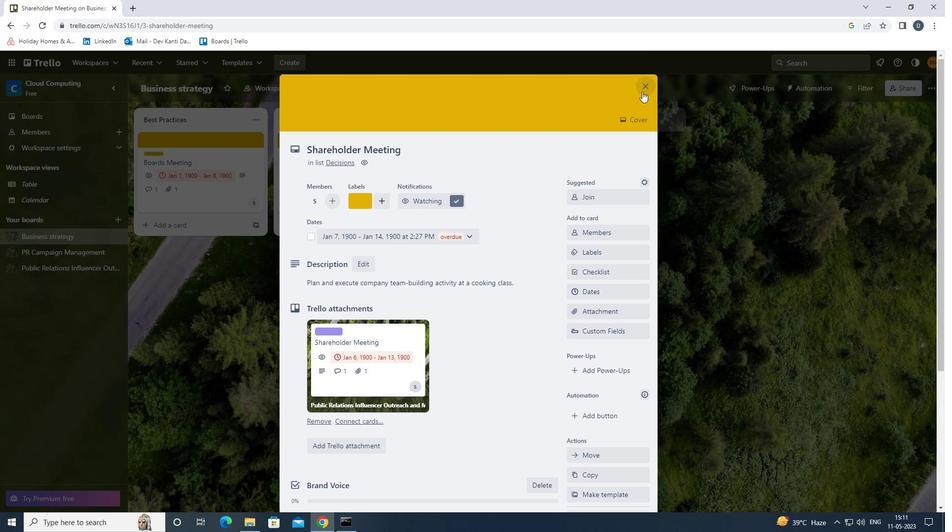 
Action: Mouse pressed left at (644, 88)
Screenshot: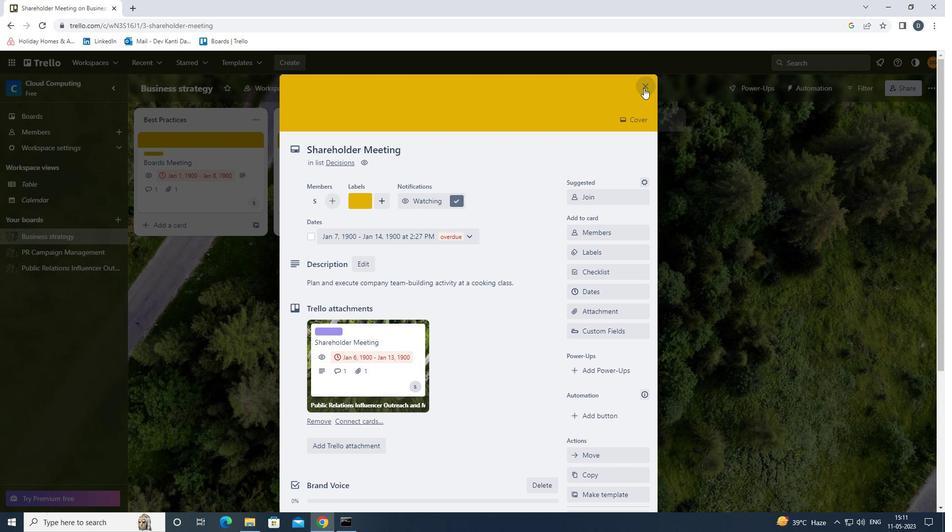 
Action: Mouse moved to (639, 234)
Screenshot: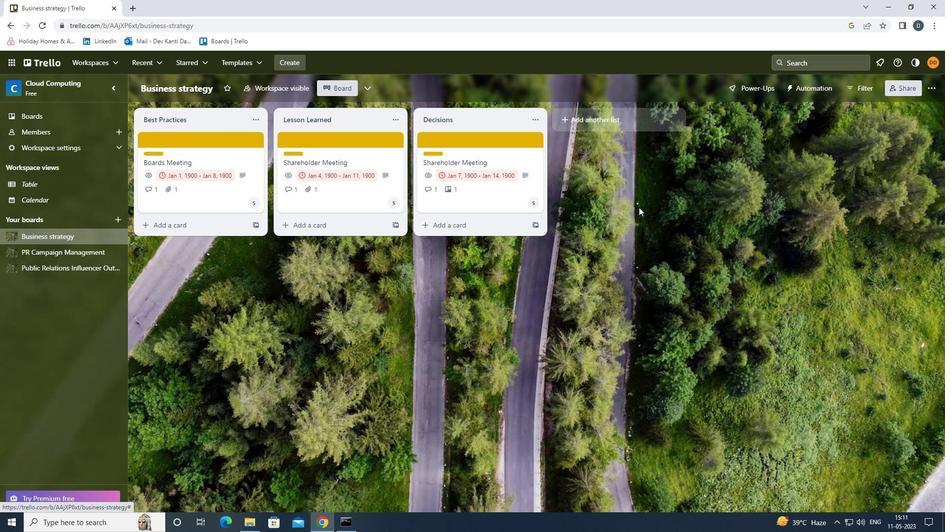 
Action: Mouse pressed left at (639, 234)
Screenshot: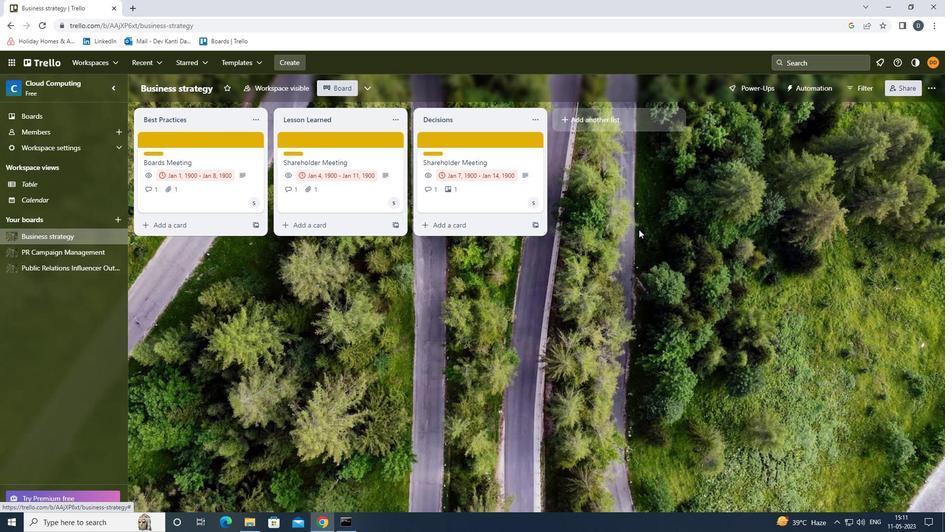 
Action: Mouse moved to (639, 234)
Screenshot: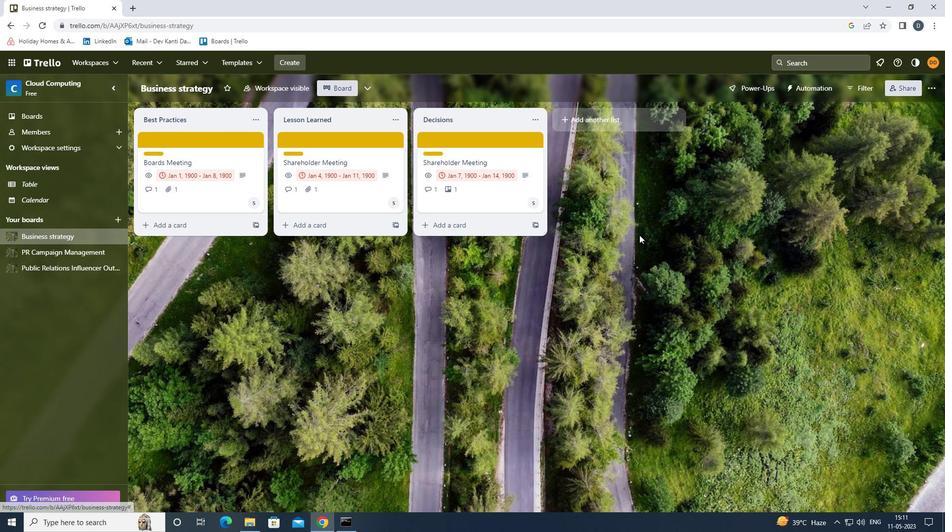 
